 Task: Find connections with filter location San José Pinula with filter topic #lawfirmmarketingwith filter profile language German with filter current company ExxonMobil with filter school QIS College of Engineering & Technology, Vengamukkapalem (Village), Pondur Road, Ongle(M),PIN-523 272.(CC-49) with filter industry Veterinary Services with filter service category Interior Design with filter keywords title Truck Driver
Action: Mouse moved to (496, 86)
Screenshot: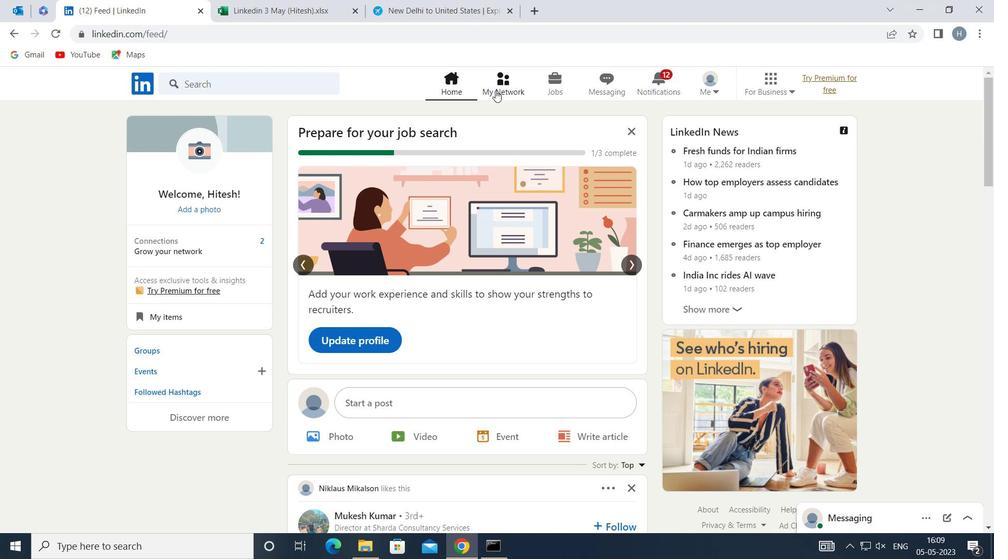 
Action: Mouse pressed left at (496, 86)
Screenshot: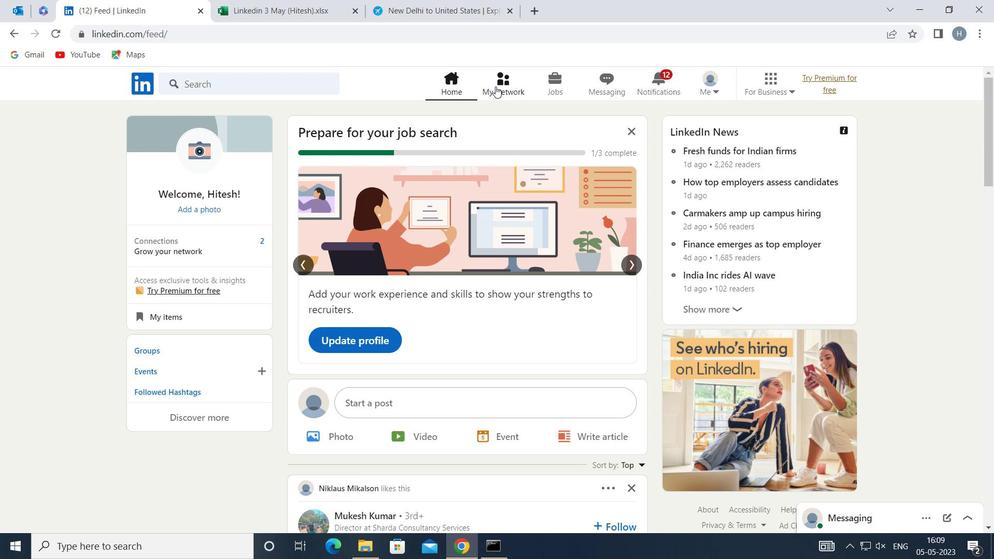 
Action: Mouse moved to (275, 160)
Screenshot: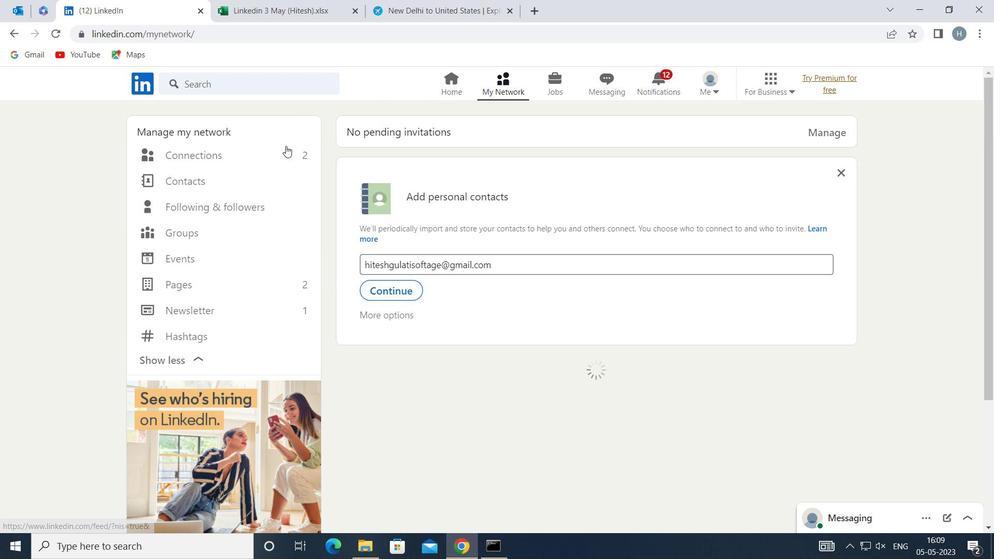 
Action: Mouse pressed left at (275, 160)
Screenshot: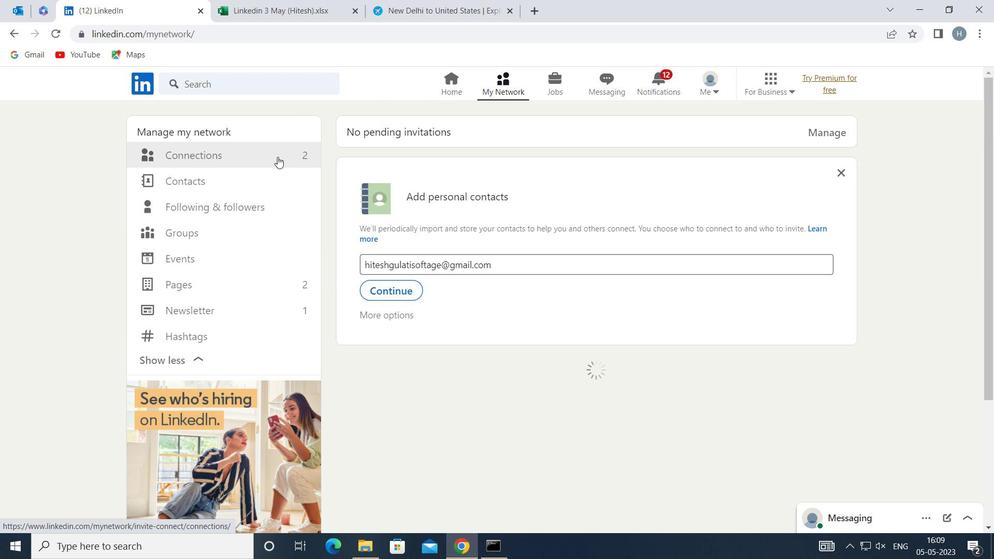 
Action: Mouse moved to (603, 156)
Screenshot: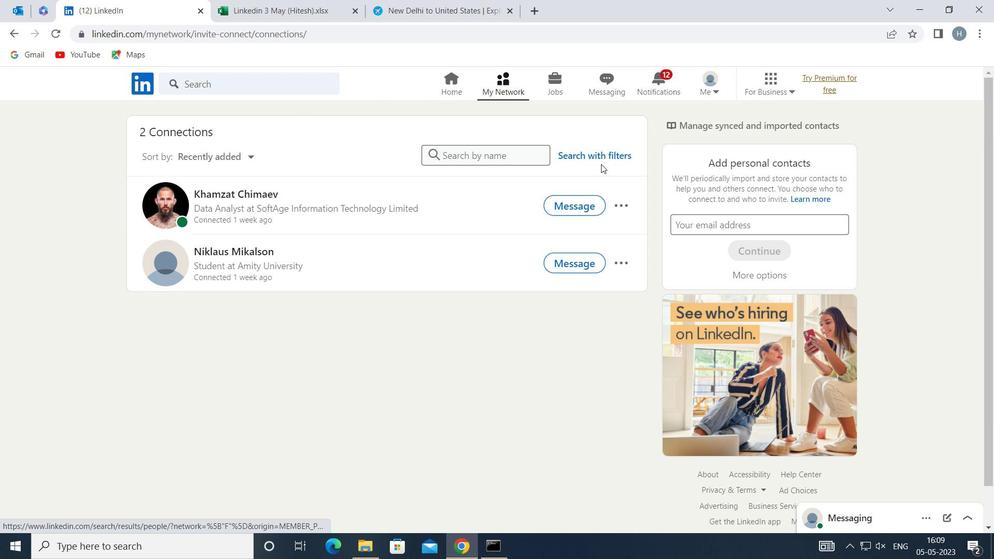 
Action: Mouse pressed left at (603, 156)
Screenshot: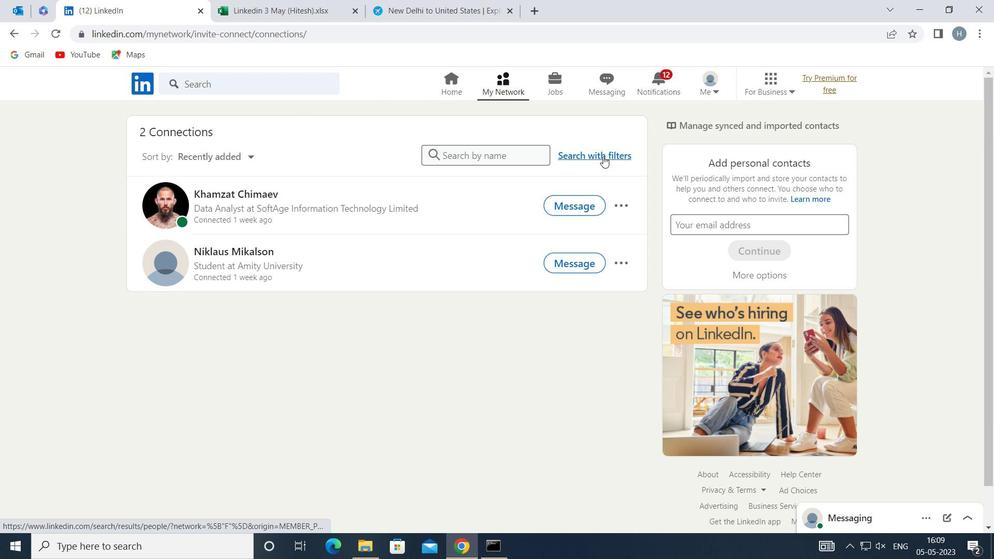 
Action: Mouse moved to (528, 121)
Screenshot: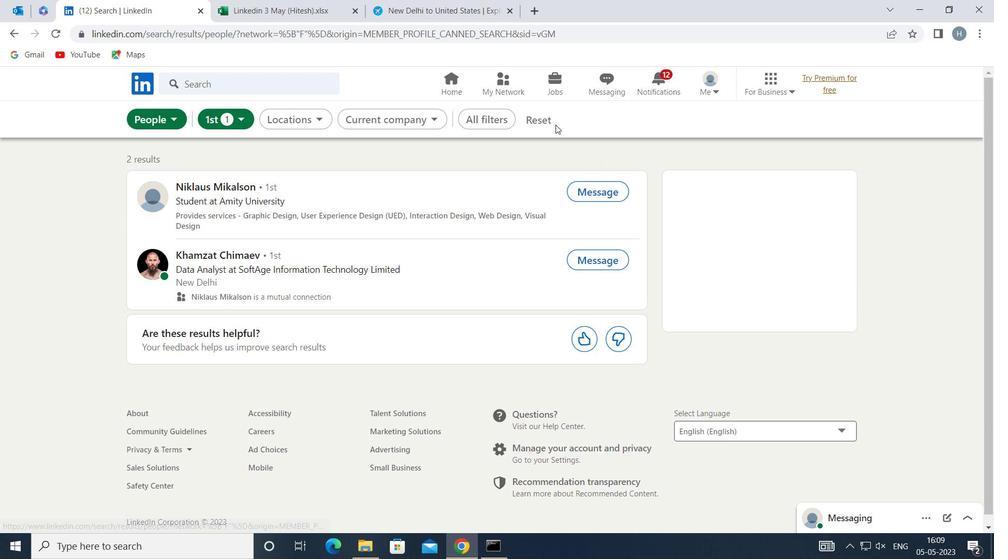 
Action: Mouse pressed left at (528, 121)
Screenshot: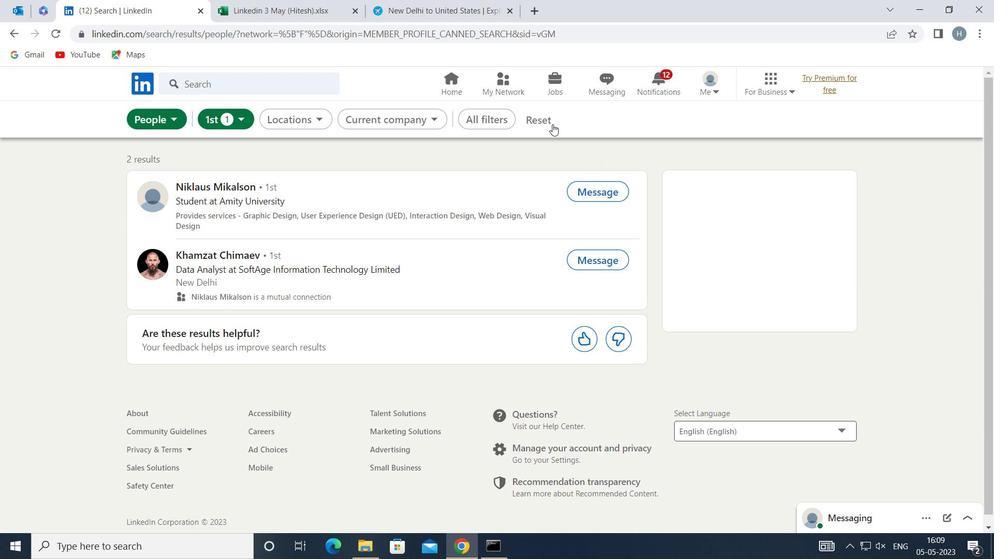 
Action: Mouse moved to (526, 120)
Screenshot: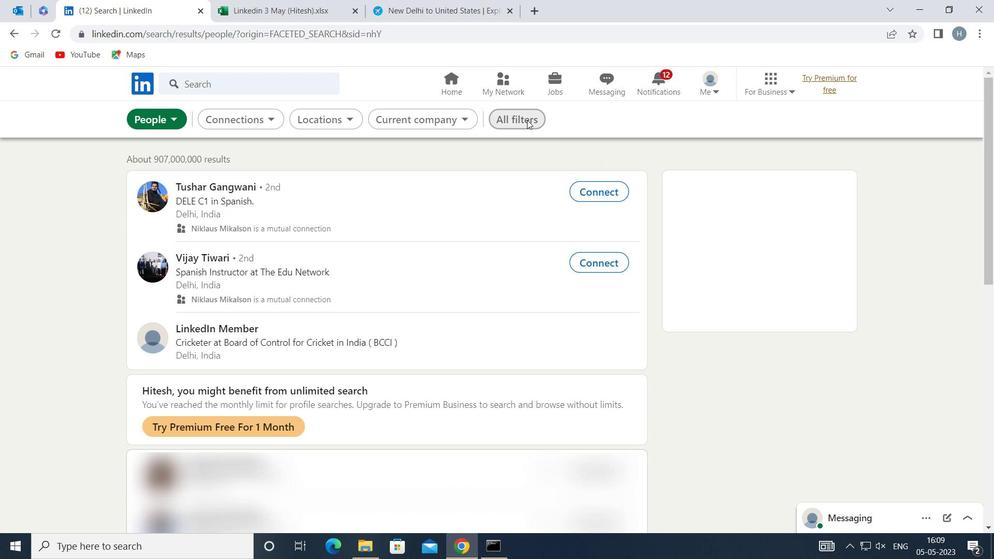 
Action: Mouse pressed left at (526, 120)
Screenshot: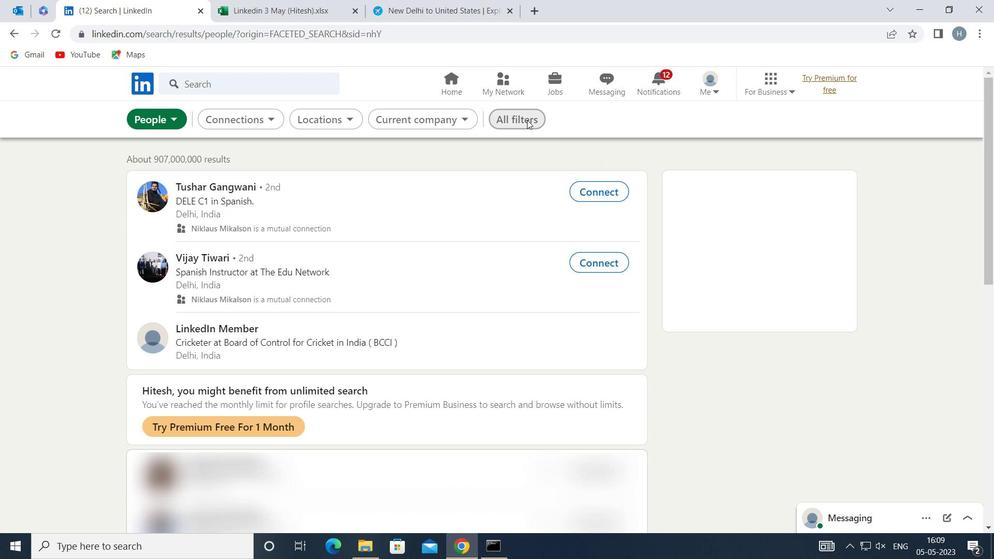 
Action: Mouse moved to (797, 264)
Screenshot: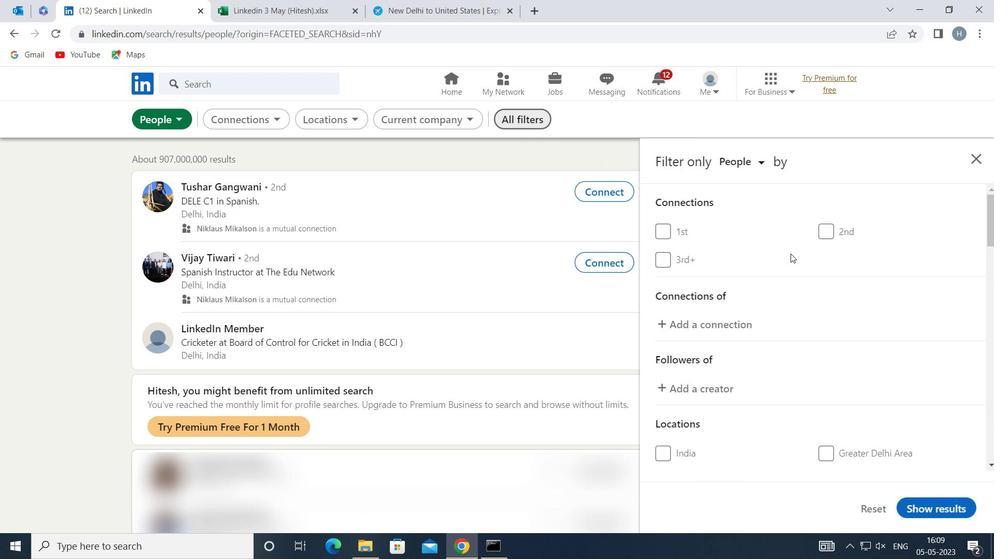 
Action: Mouse scrolled (797, 263) with delta (0, 0)
Screenshot: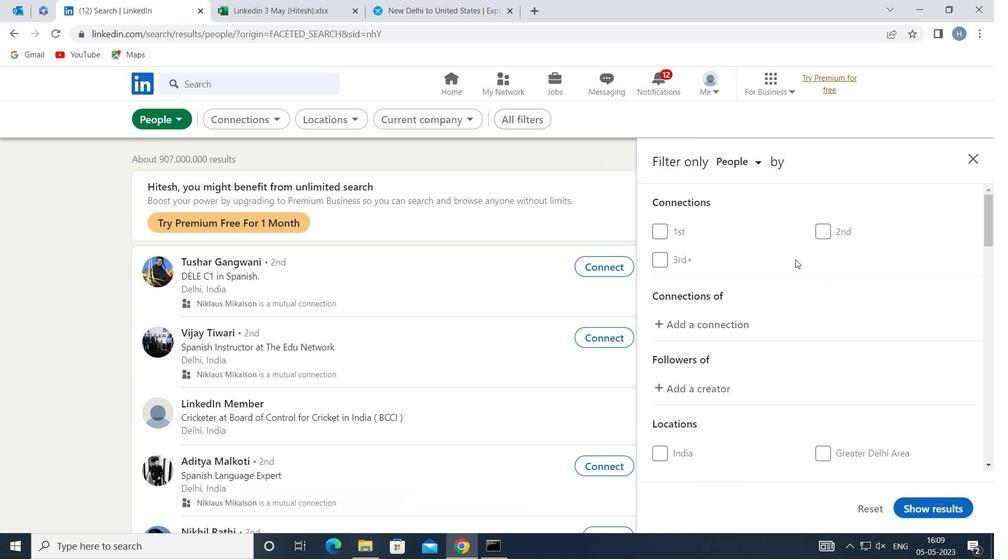 
Action: Mouse scrolled (797, 263) with delta (0, 0)
Screenshot: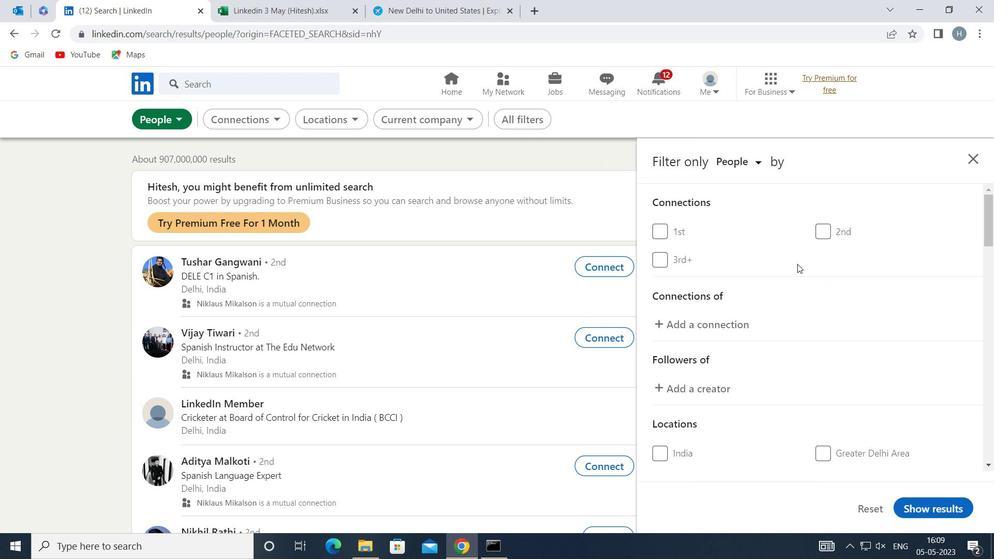 
Action: Mouse scrolled (797, 263) with delta (0, 0)
Screenshot: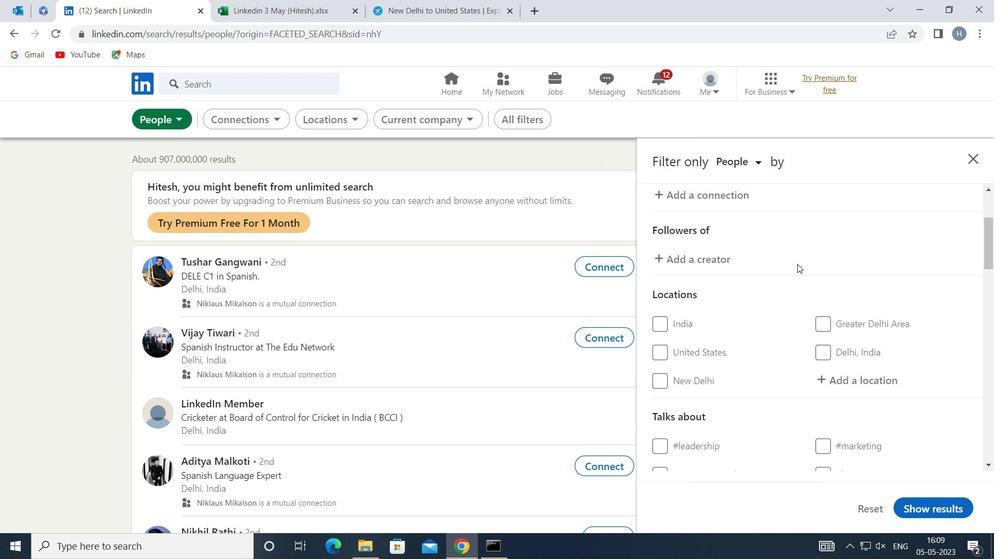 
Action: Mouse moved to (852, 315)
Screenshot: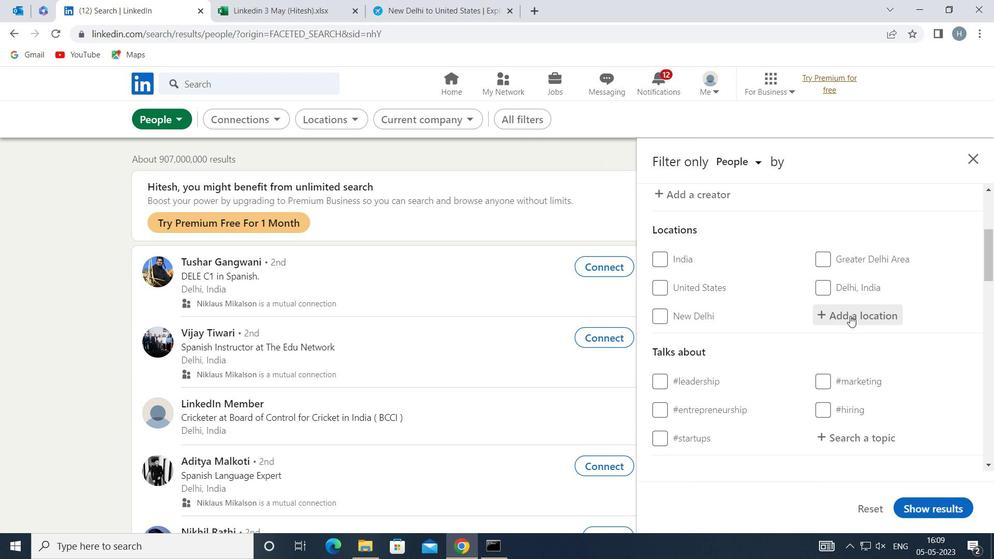 
Action: Mouse pressed left at (852, 315)
Screenshot: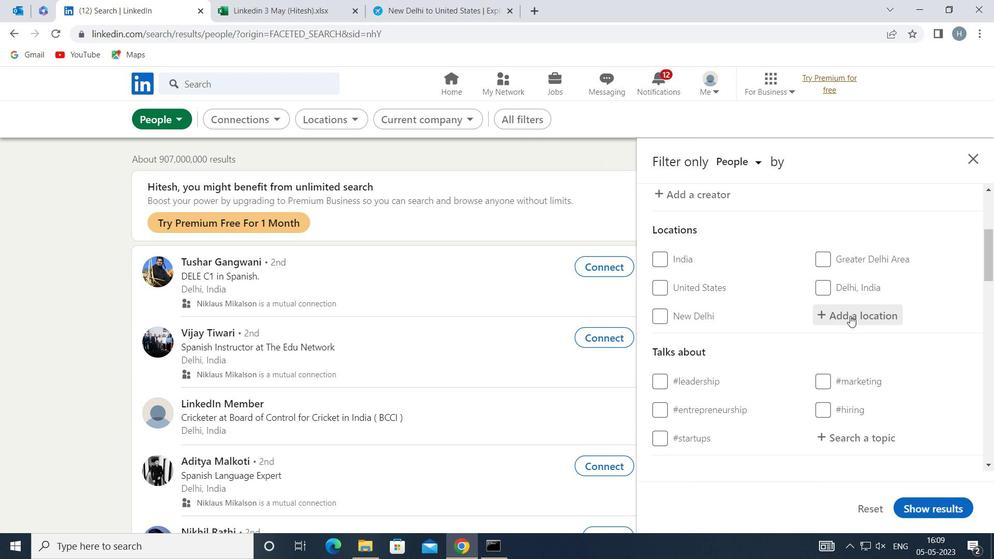 
Action: Key pressed <Key.shift>SAN<Key.space>JOSE<Key.space><Key.shift>PINULA
Screenshot: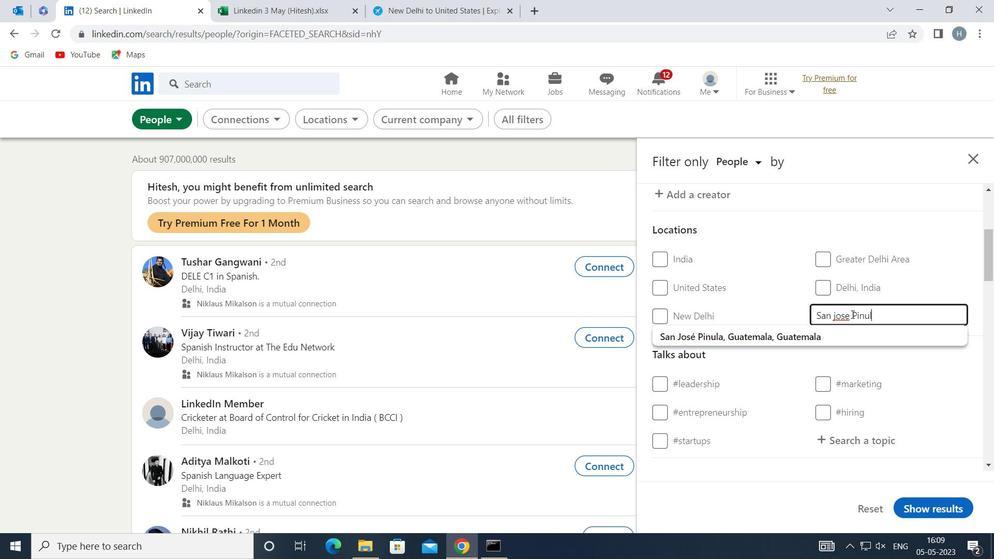 
Action: Mouse moved to (826, 338)
Screenshot: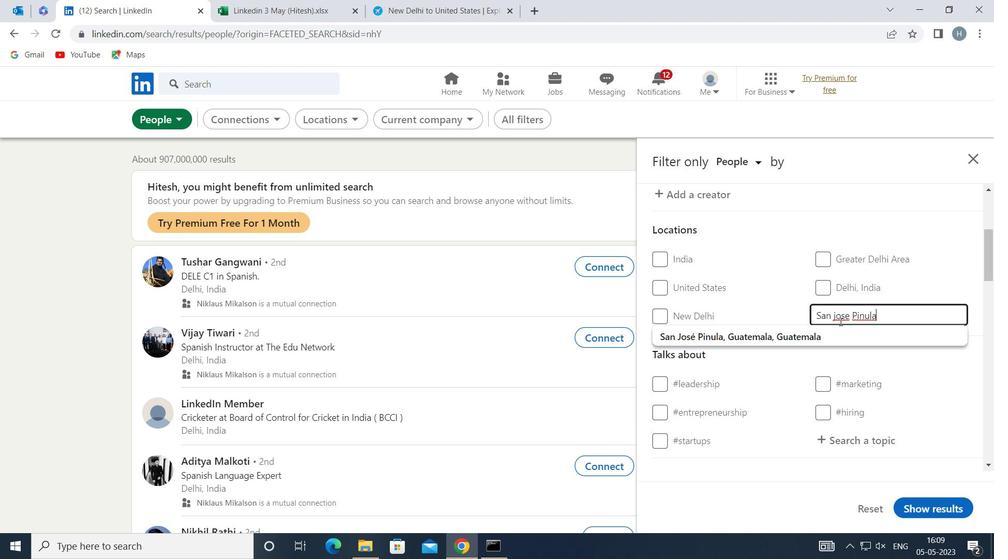 
Action: Mouse pressed left at (826, 338)
Screenshot: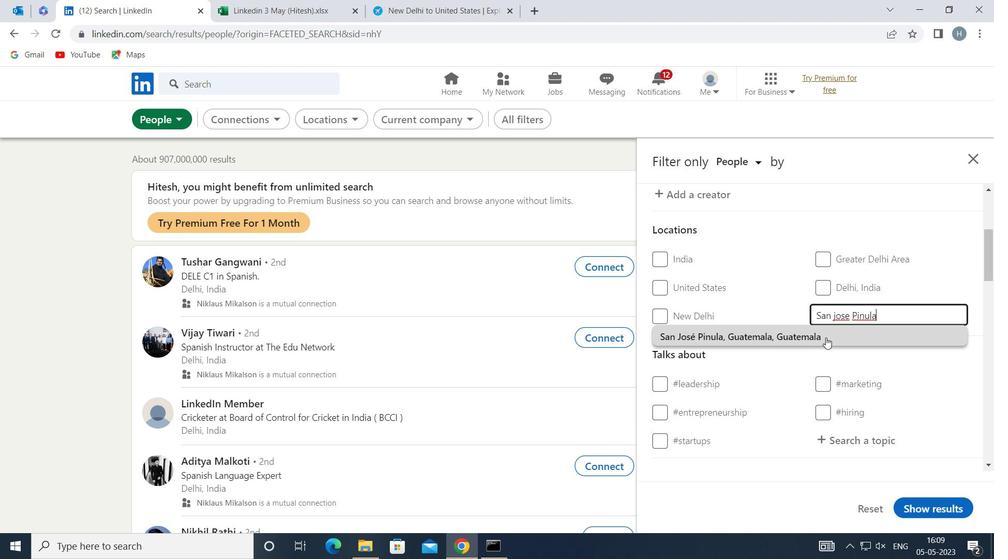 
Action: Mouse moved to (809, 319)
Screenshot: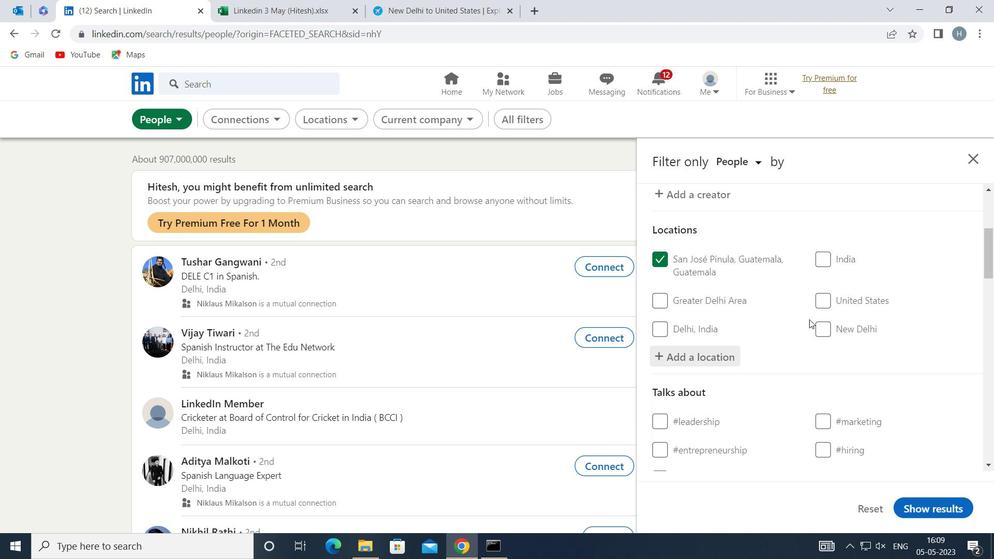 
Action: Mouse scrolled (809, 319) with delta (0, 0)
Screenshot: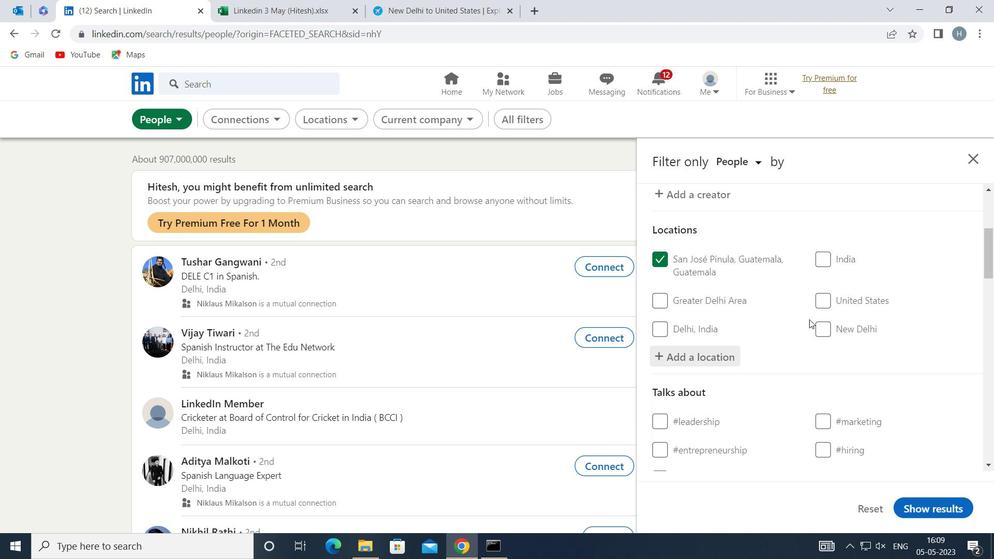 
Action: Mouse moved to (809, 320)
Screenshot: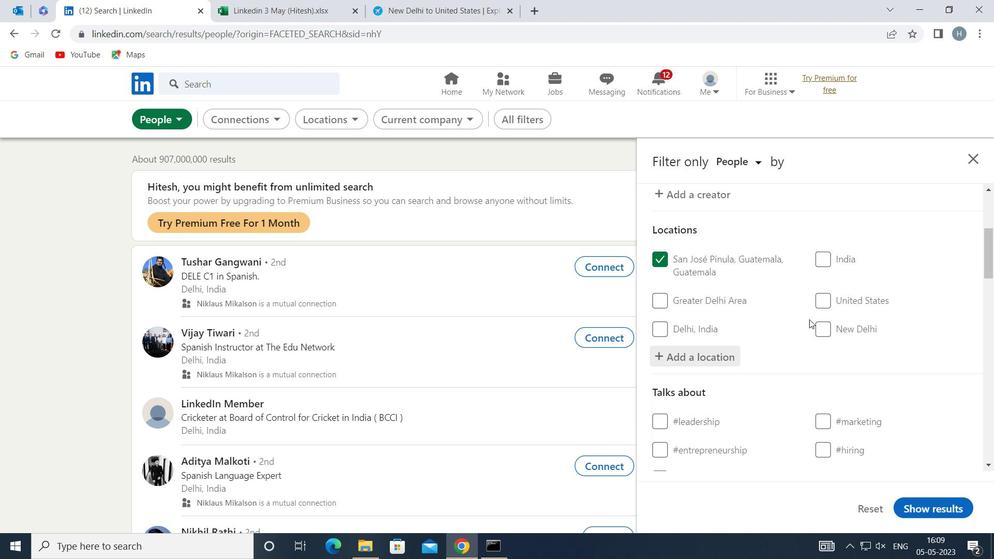 
Action: Mouse scrolled (809, 319) with delta (0, 0)
Screenshot: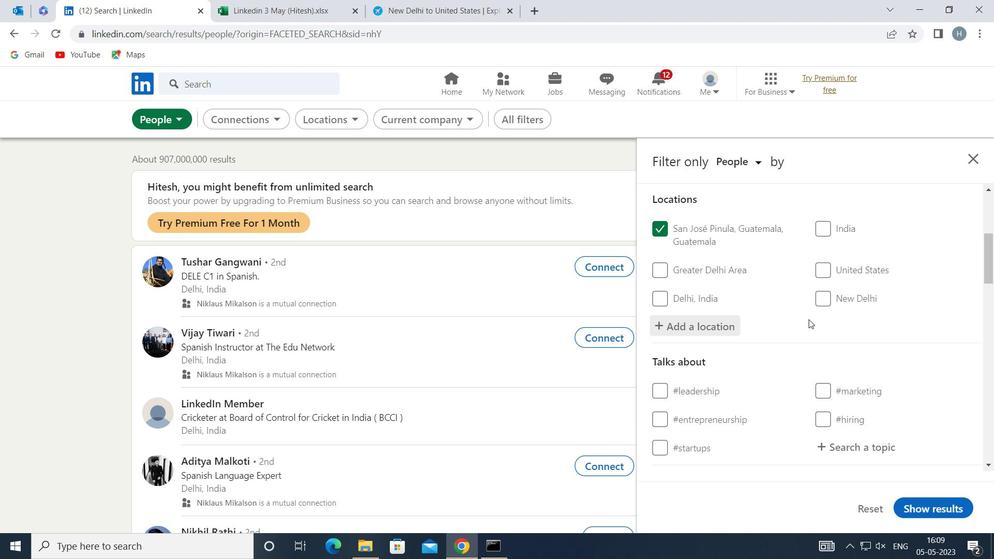 
Action: Mouse scrolled (809, 319) with delta (0, 0)
Screenshot: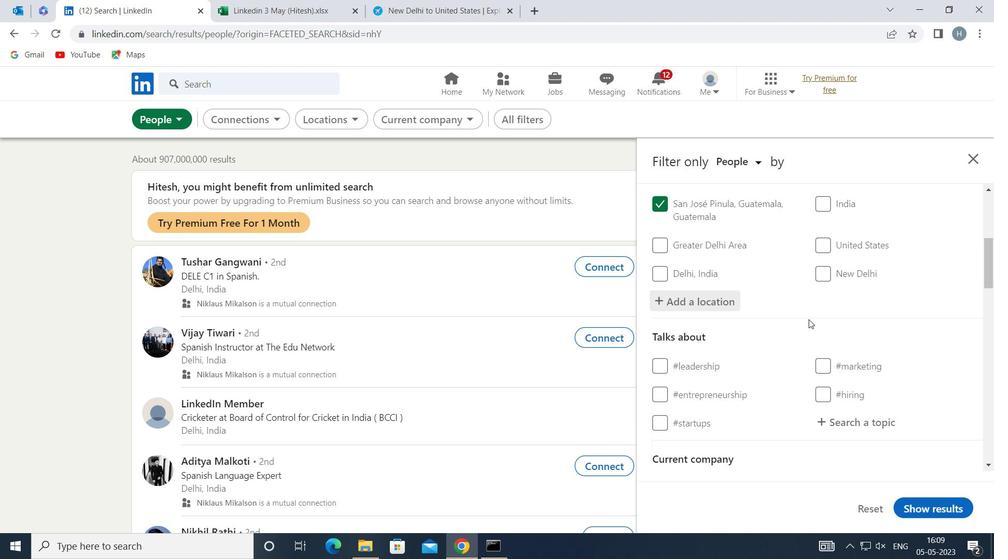 
Action: Mouse moved to (873, 283)
Screenshot: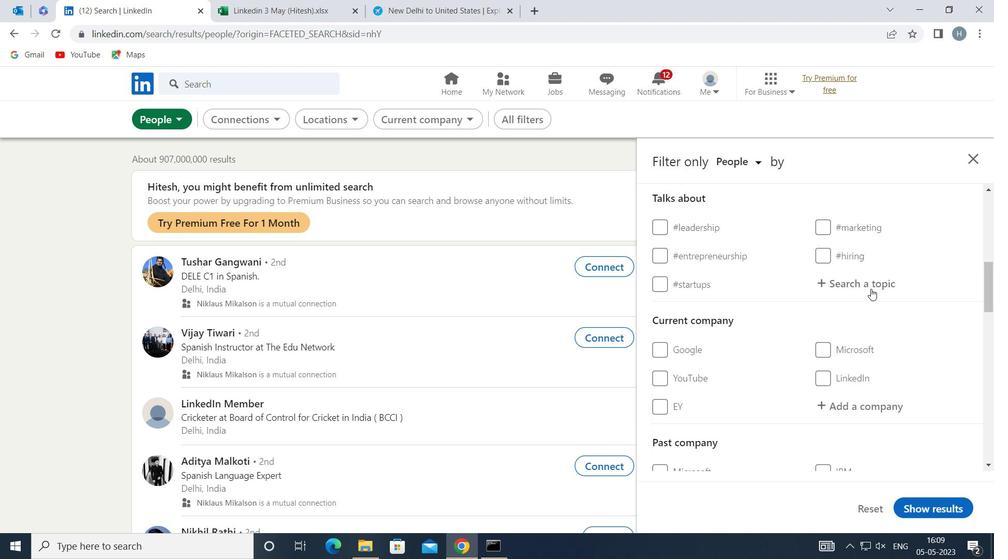 
Action: Mouse pressed left at (873, 283)
Screenshot: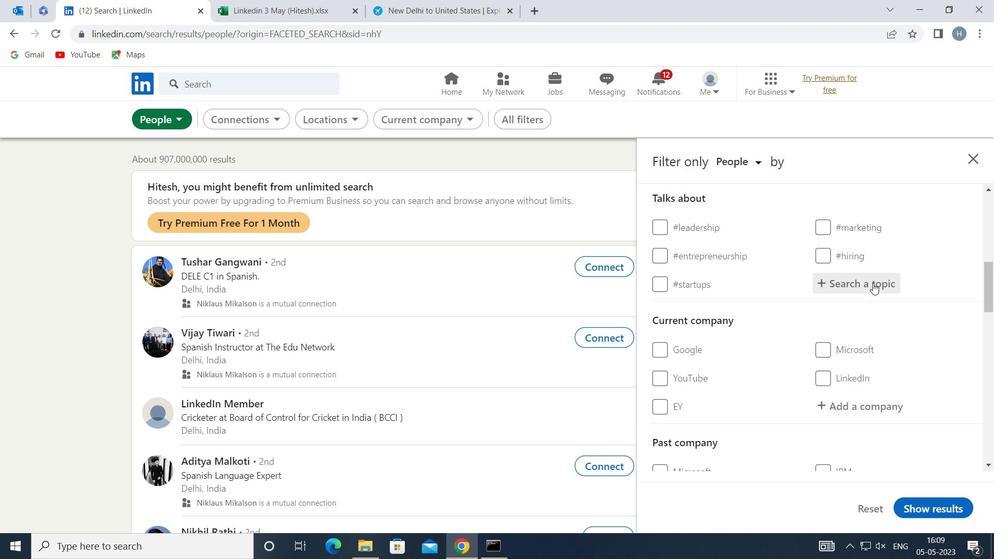 
Action: Key pressed <Key.shift>LAWFIRMMARKETING
Screenshot: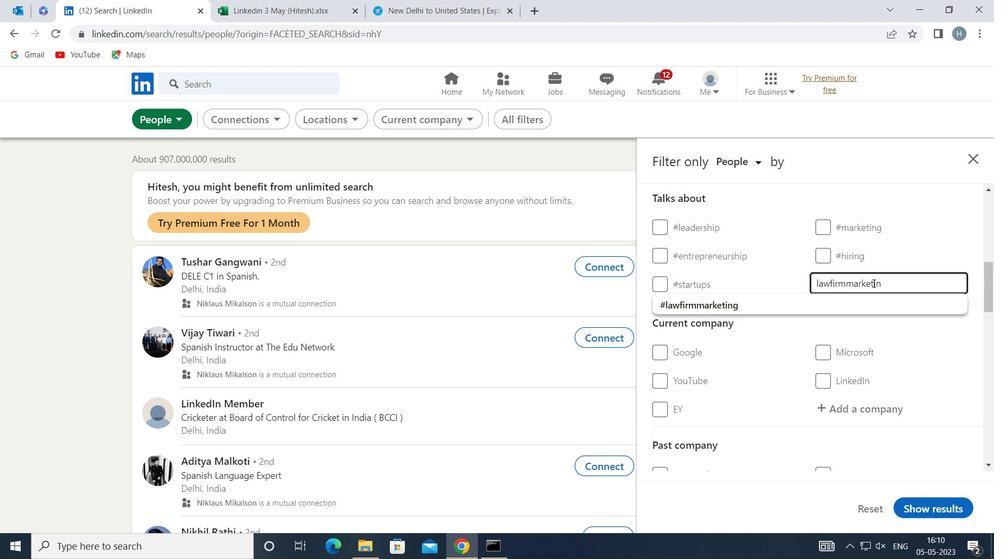 
Action: Mouse moved to (788, 298)
Screenshot: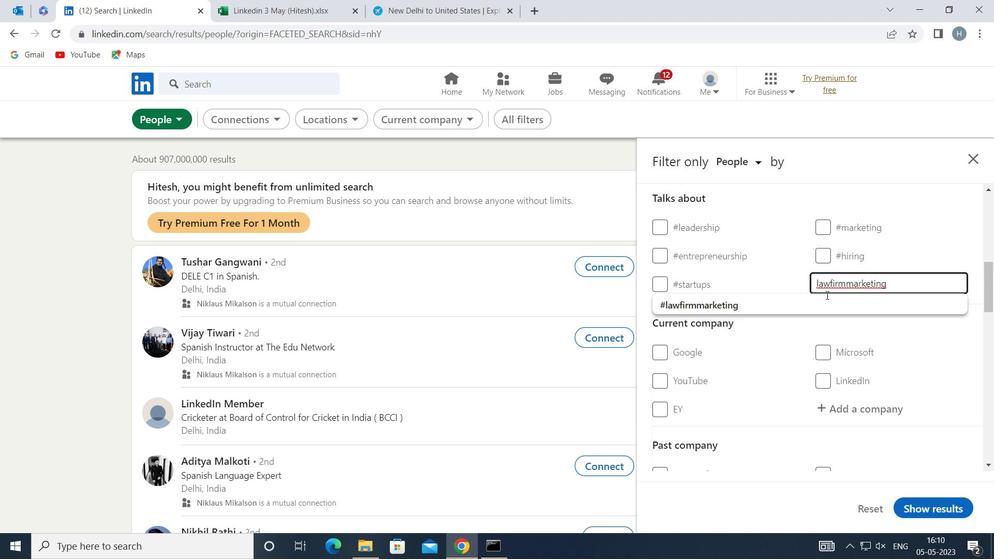 
Action: Mouse pressed left at (788, 298)
Screenshot: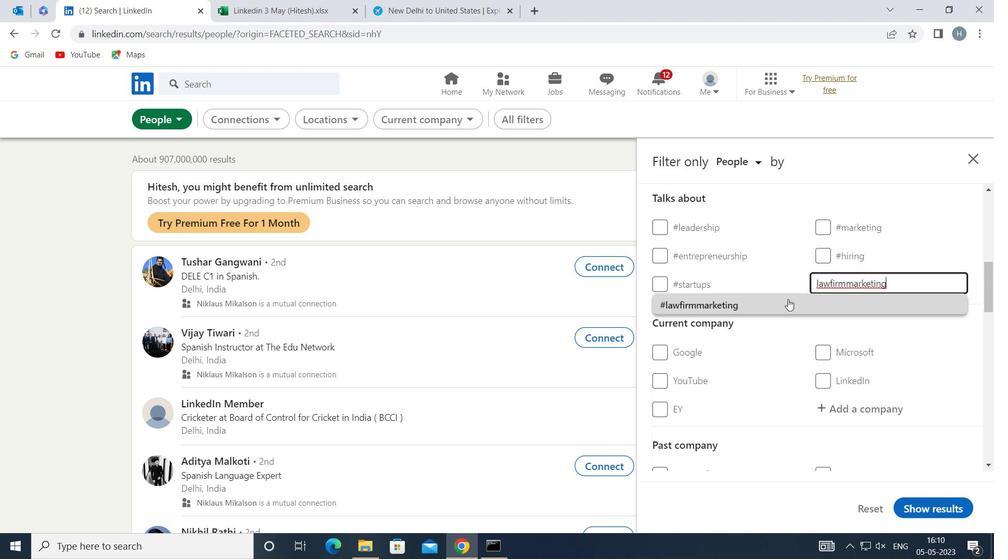
Action: Mouse moved to (781, 299)
Screenshot: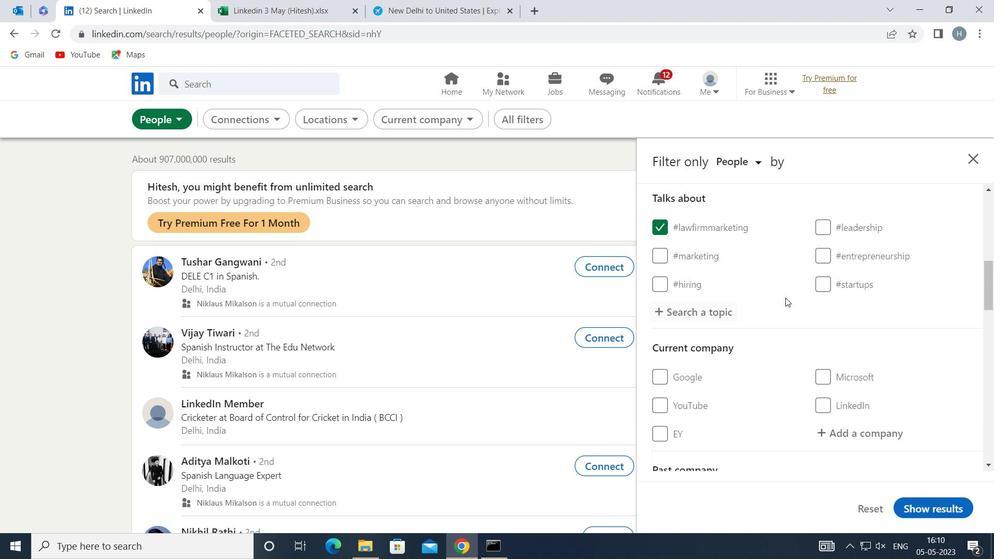 
Action: Mouse scrolled (781, 298) with delta (0, 0)
Screenshot: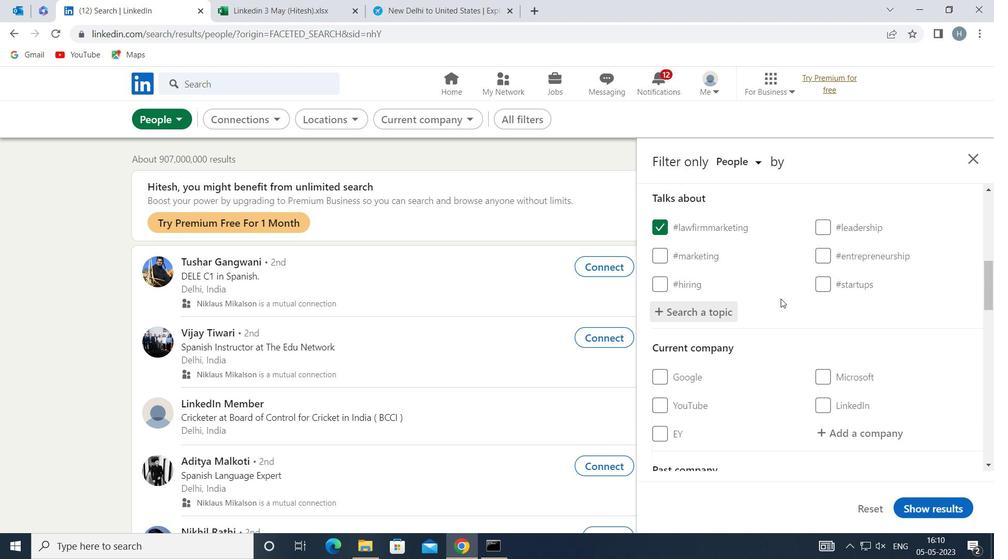 
Action: Mouse scrolled (781, 298) with delta (0, 0)
Screenshot: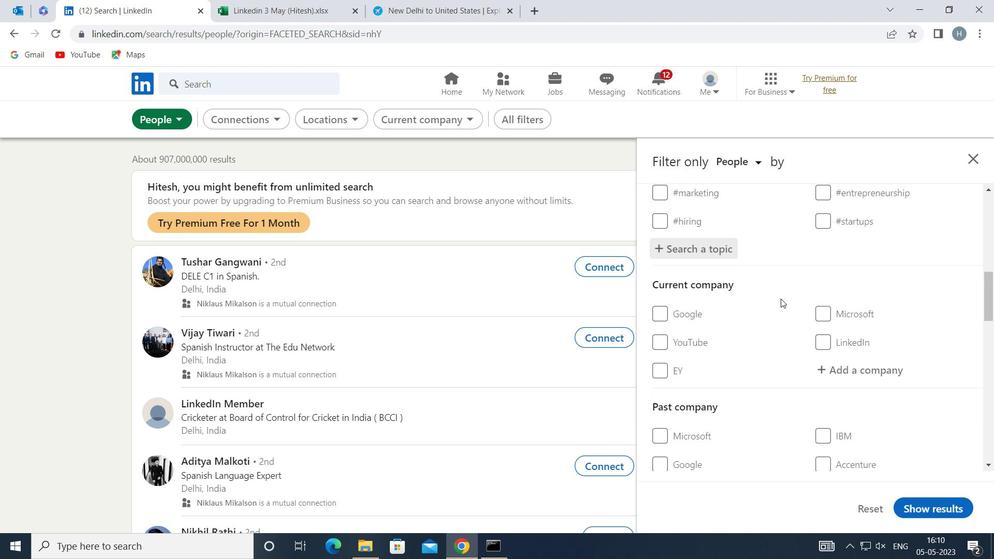 
Action: Mouse scrolled (781, 298) with delta (0, 0)
Screenshot: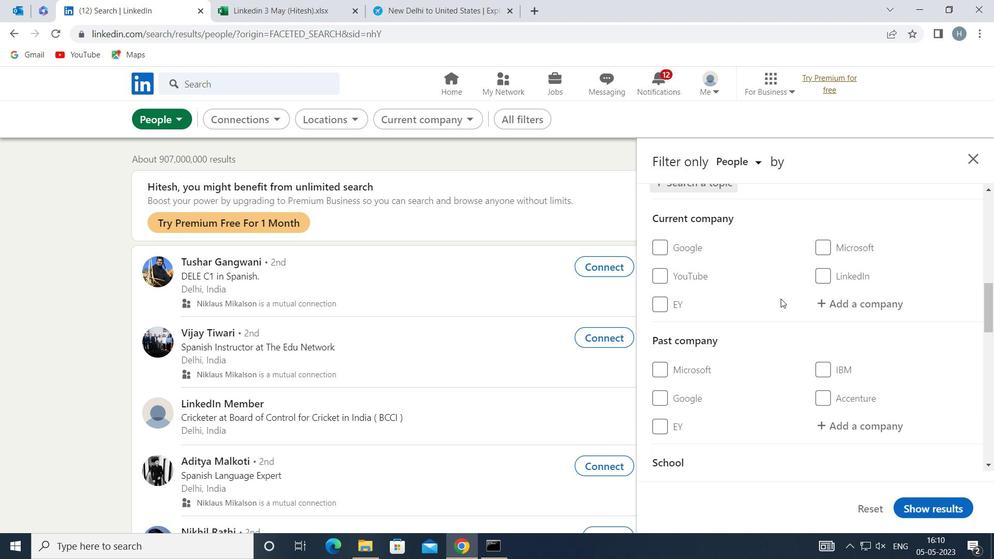 
Action: Mouse scrolled (781, 298) with delta (0, 0)
Screenshot: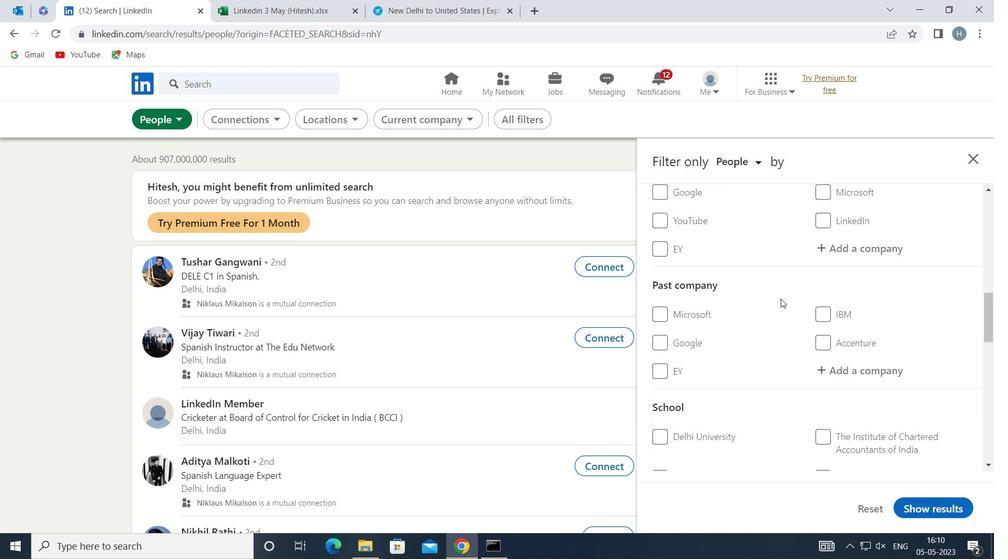
Action: Mouse moved to (781, 297)
Screenshot: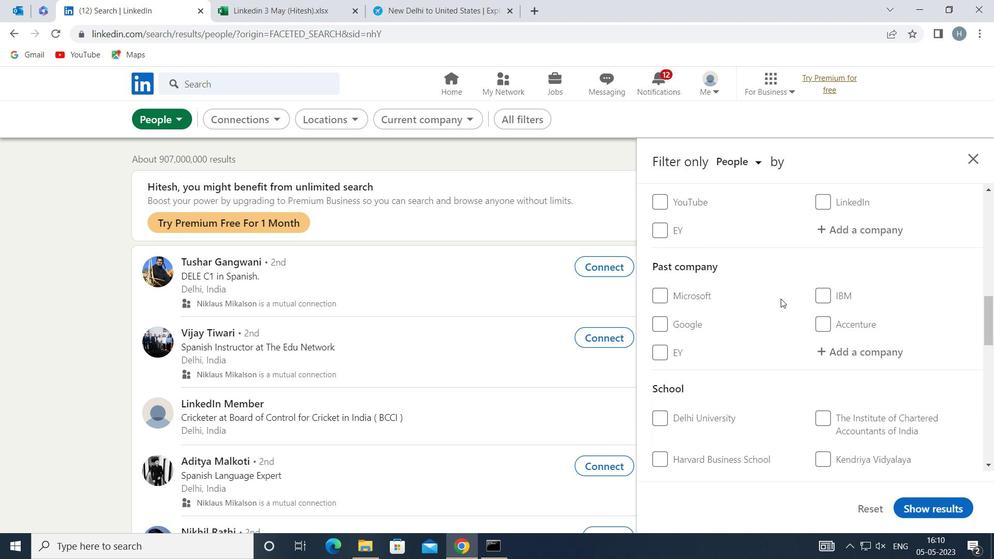 
Action: Mouse scrolled (781, 296) with delta (0, 0)
Screenshot: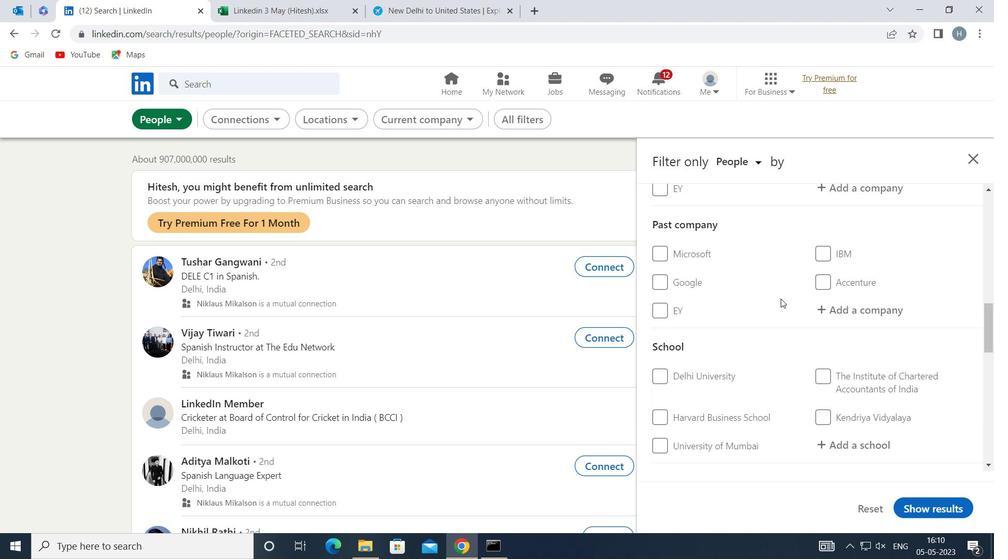
Action: Mouse scrolled (781, 296) with delta (0, 0)
Screenshot: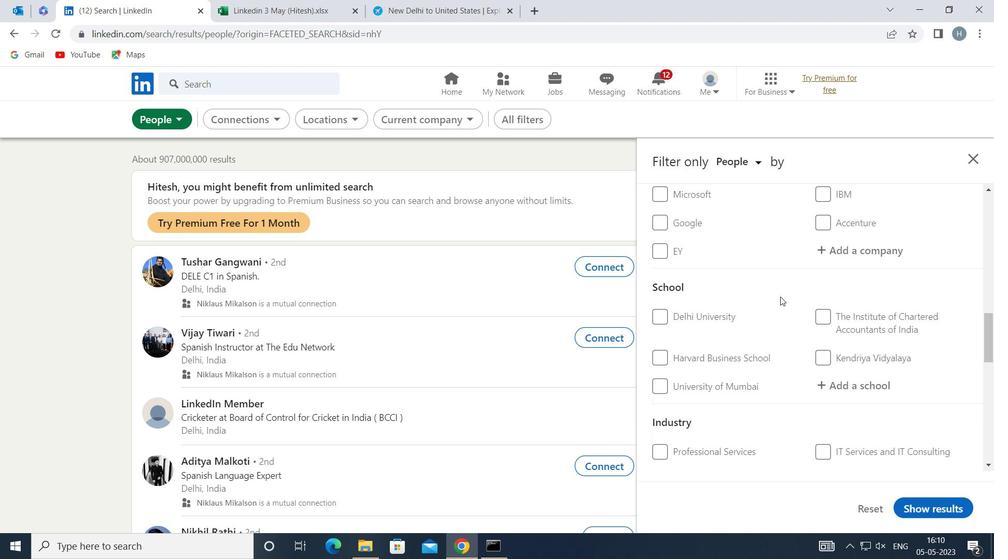 
Action: Mouse scrolled (781, 296) with delta (0, 0)
Screenshot: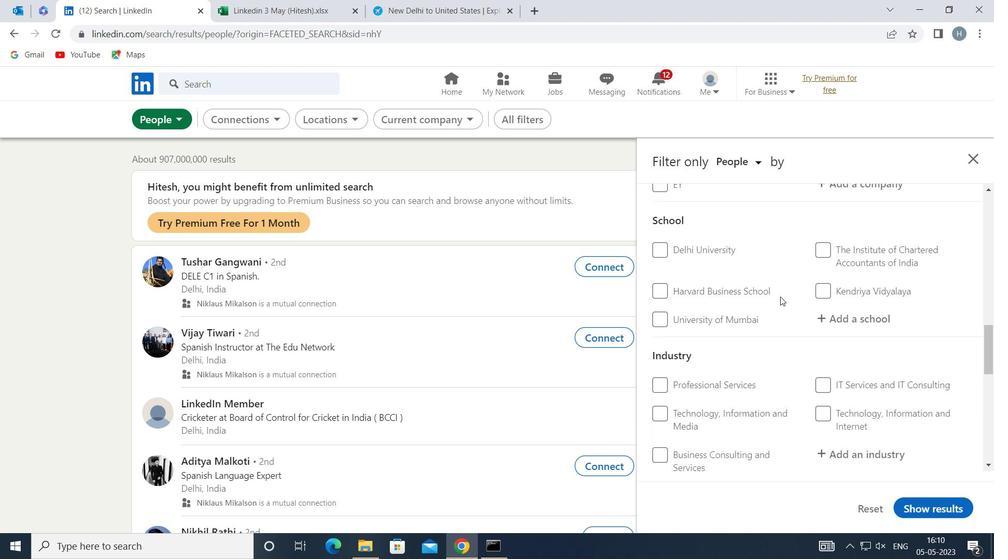 
Action: Mouse scrolled (781, 296) with delta (0, 0)
Screenshot: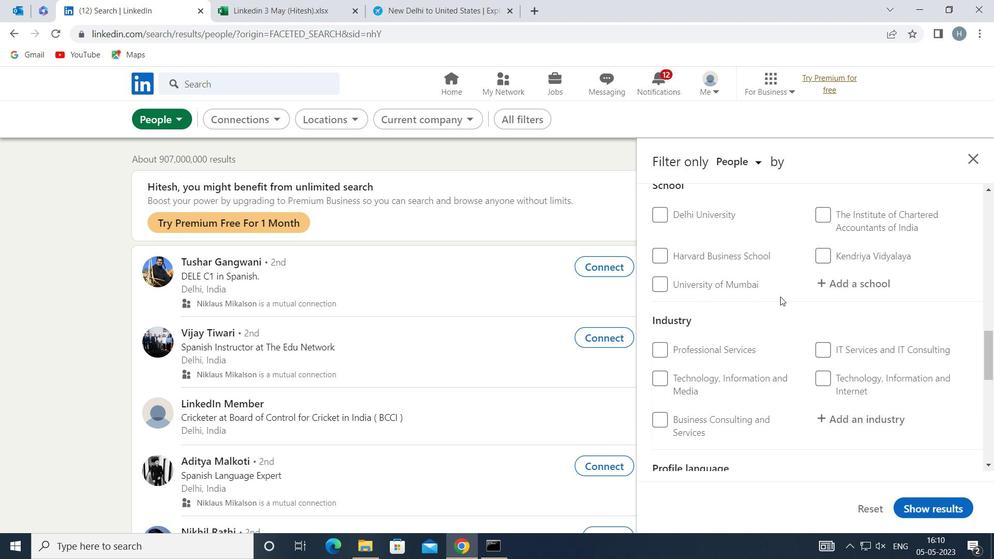 
Action: Mouse scrolled (781, 296) with delta (0, 0)
Screenshot: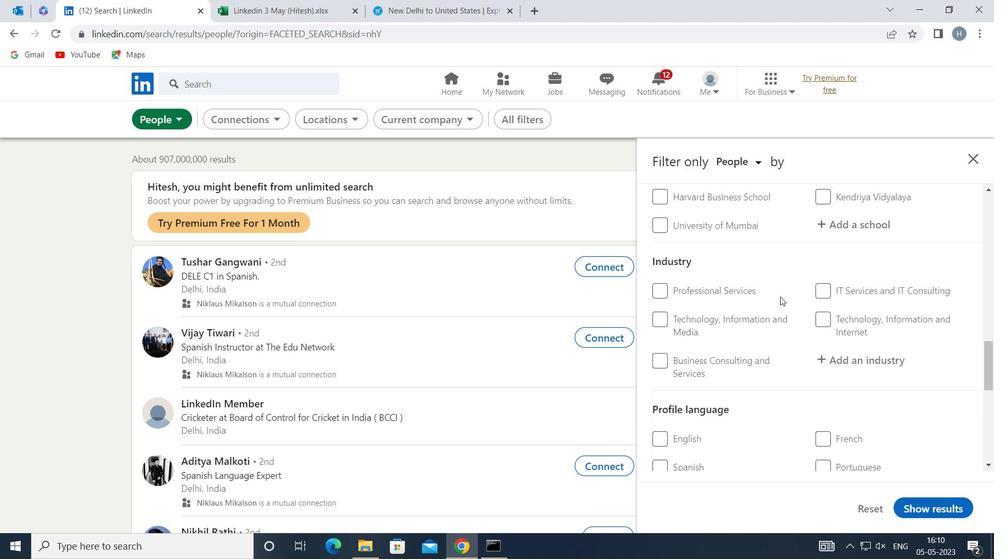 
Action: Mouse moved to (689, 377)
Screenshot: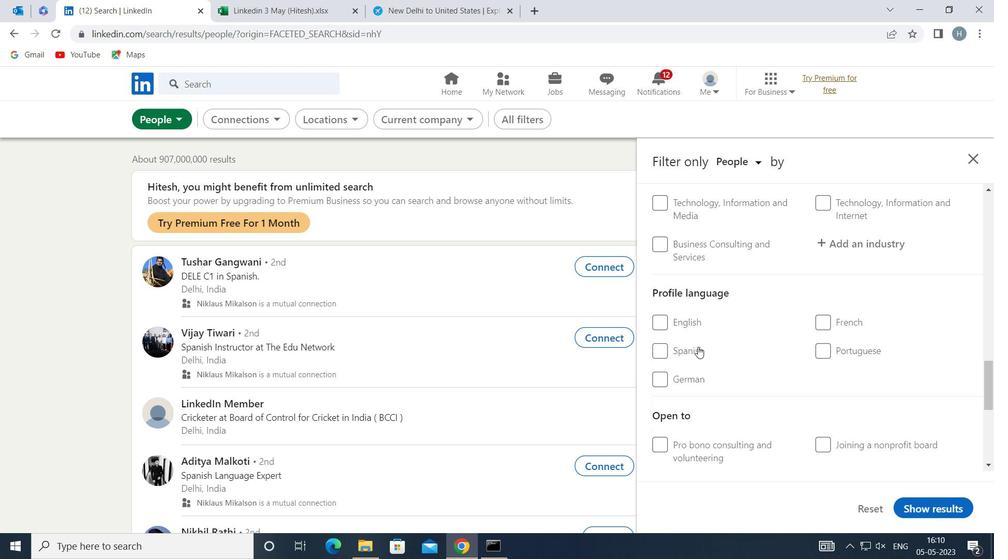 
Action: Mouse pressed left at (689, 377)
Screenshot: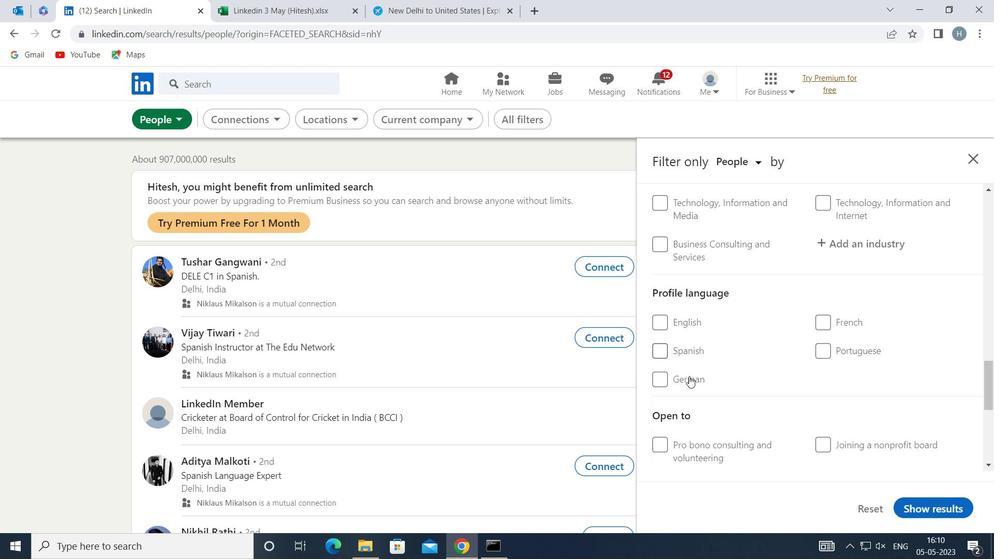 
Action: Mouse moved to (799, 355)
Screenshot: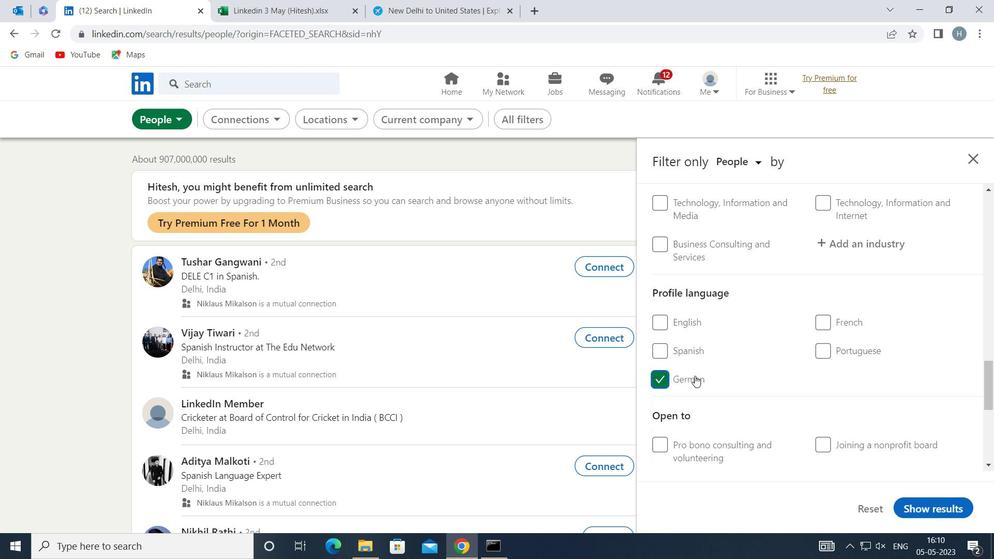 
Action: Mouse scrolled (799, 356) with delta (0, 0)
Screenshot: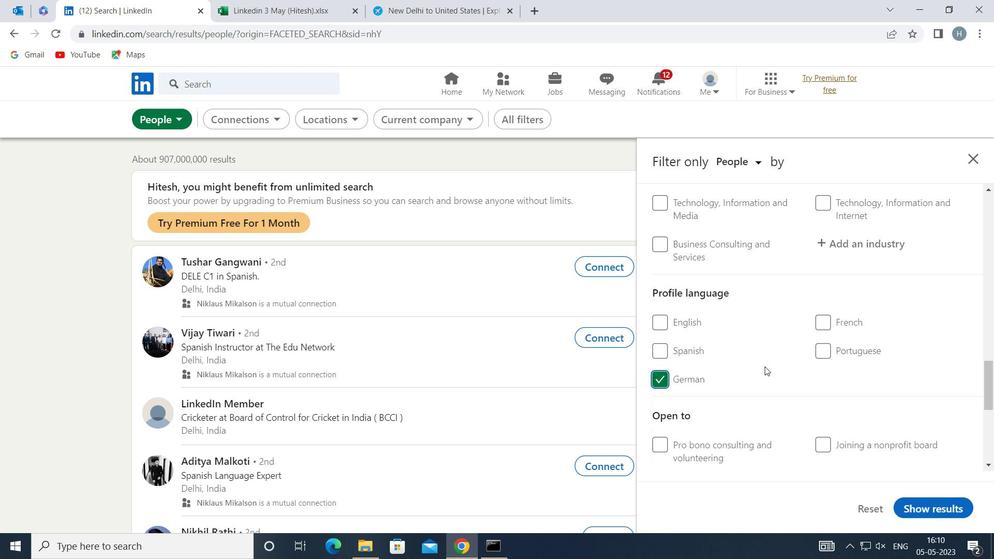 
Action: Mouse moved to (800, 348)
Screenshot: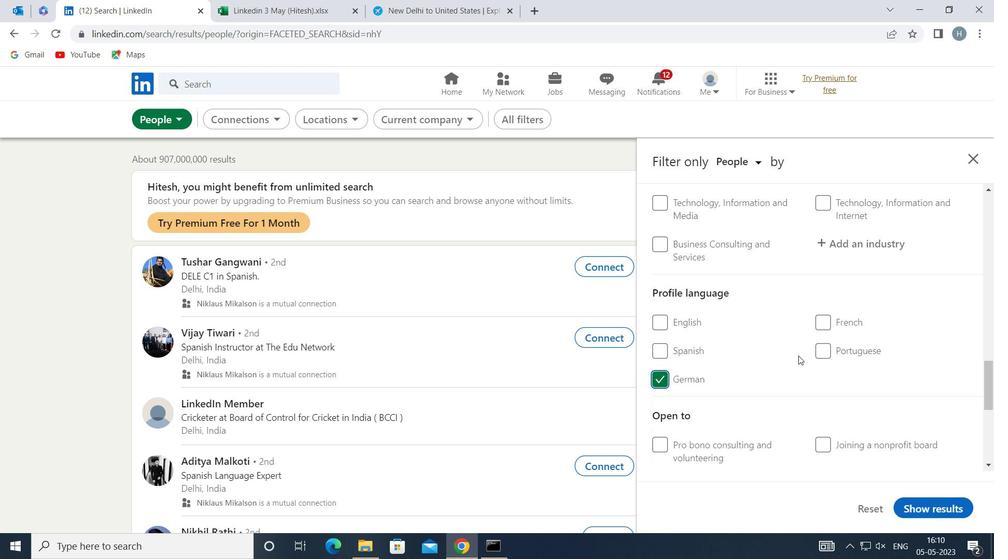 
Action: Mouse scrolled (800, 348) with delta (0, 0)
Screenshot: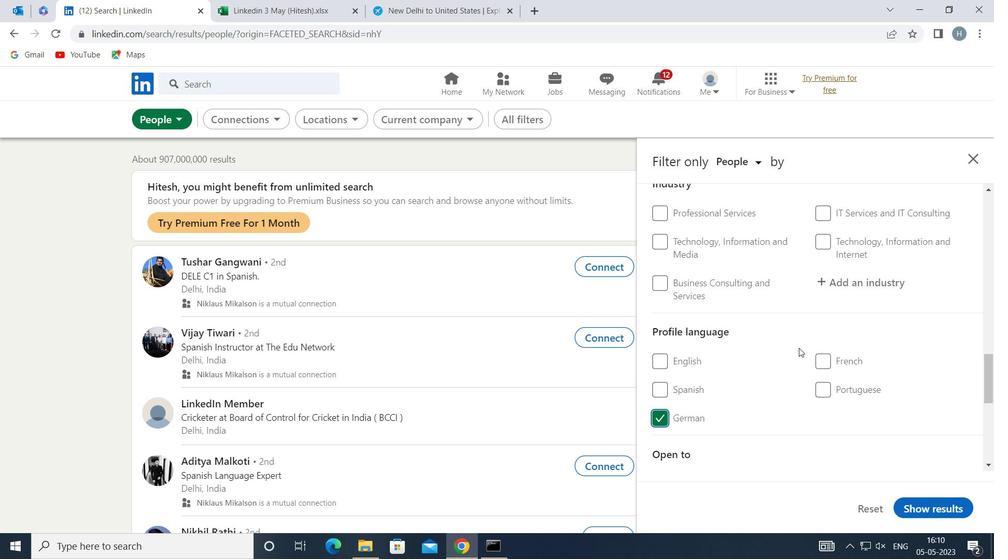 
Action: Mouse scrolled (800, 348) with delta (0, 0)
Screenshot: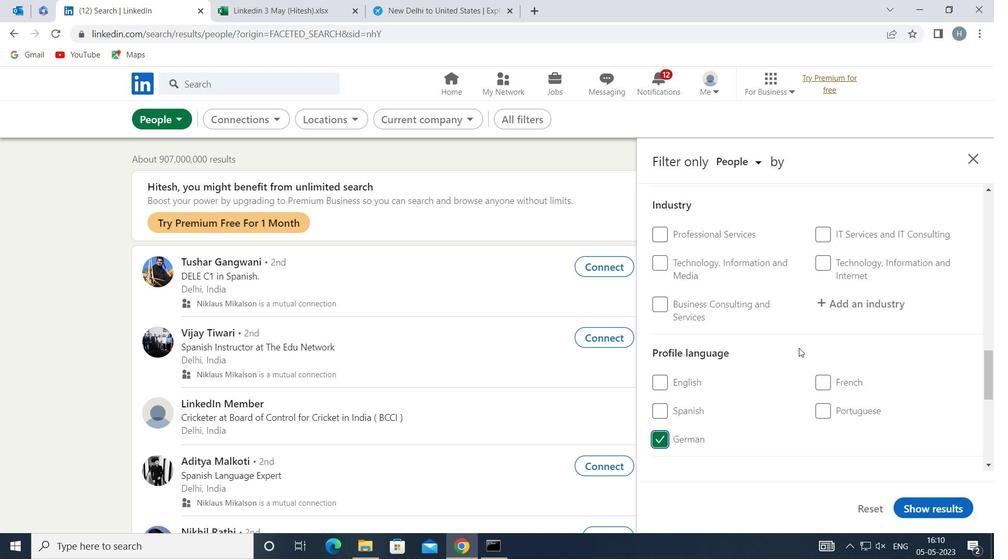 
Action: Mouse scrolled (800, 348) with delta (0, 0)
Screenshot: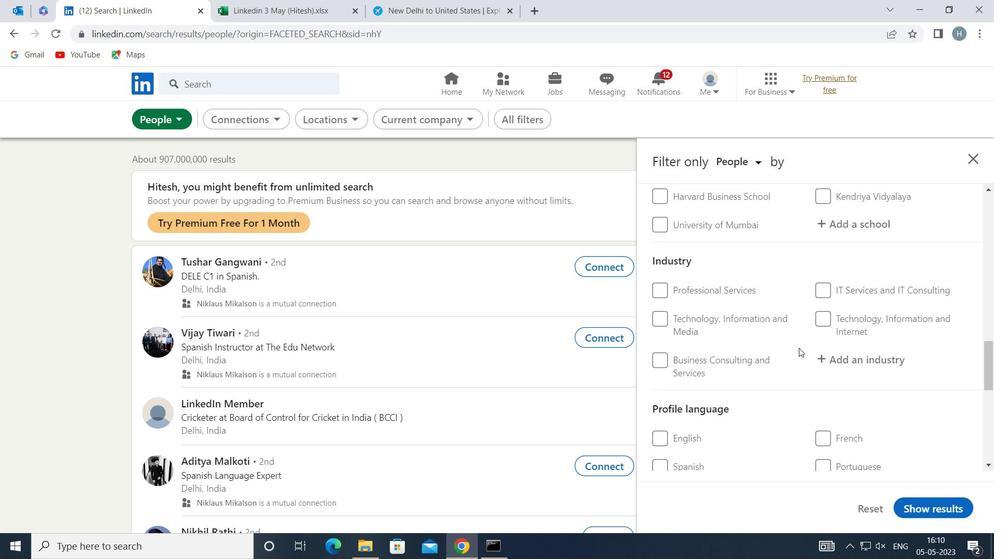
Action: Mouse scrolled (800, 348) with delta (0, 0)
Screenshot: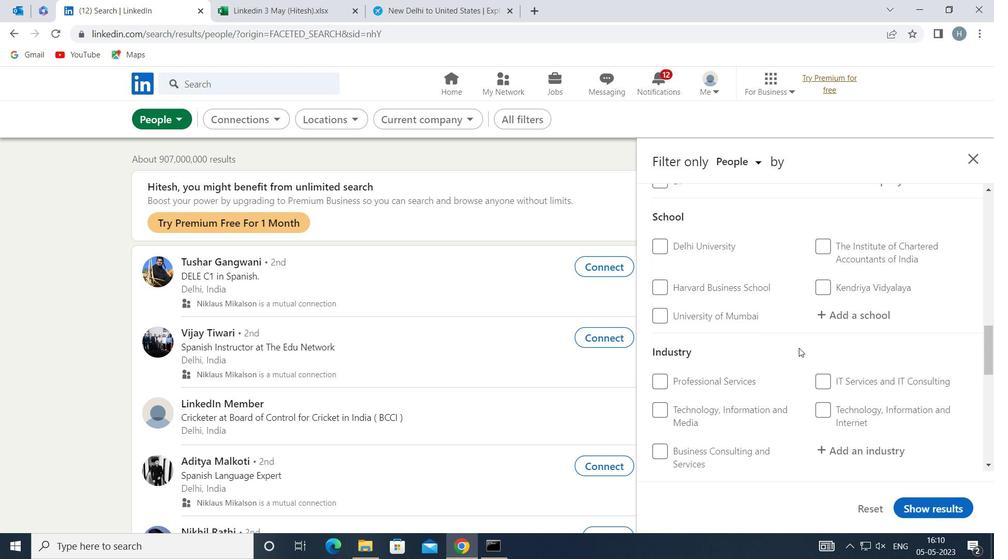 
Action: Mouse scrolled (800, 348) with delta (0, 0)
Screenshot: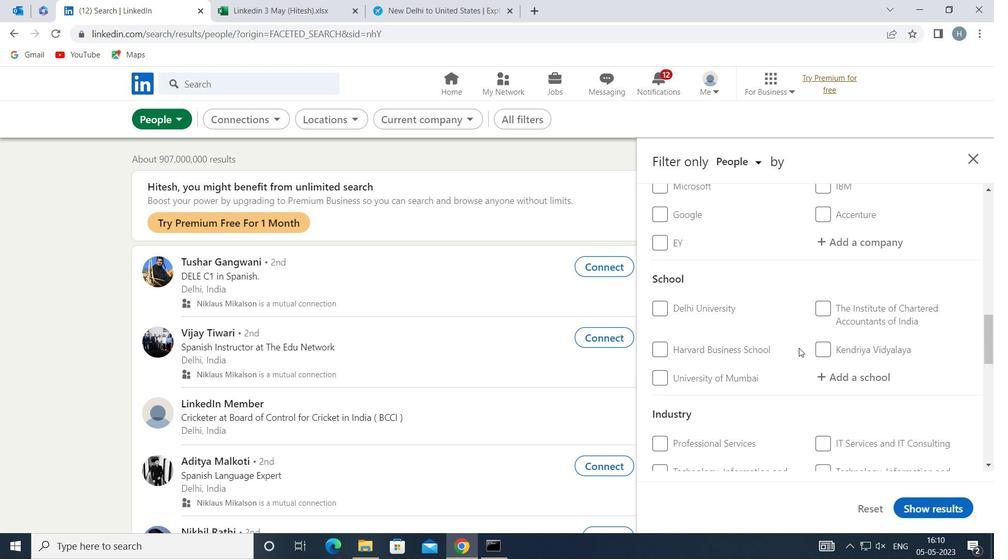 
Action: Mouse scrolled (800, 348) with delta (0, 0)
Screenshot: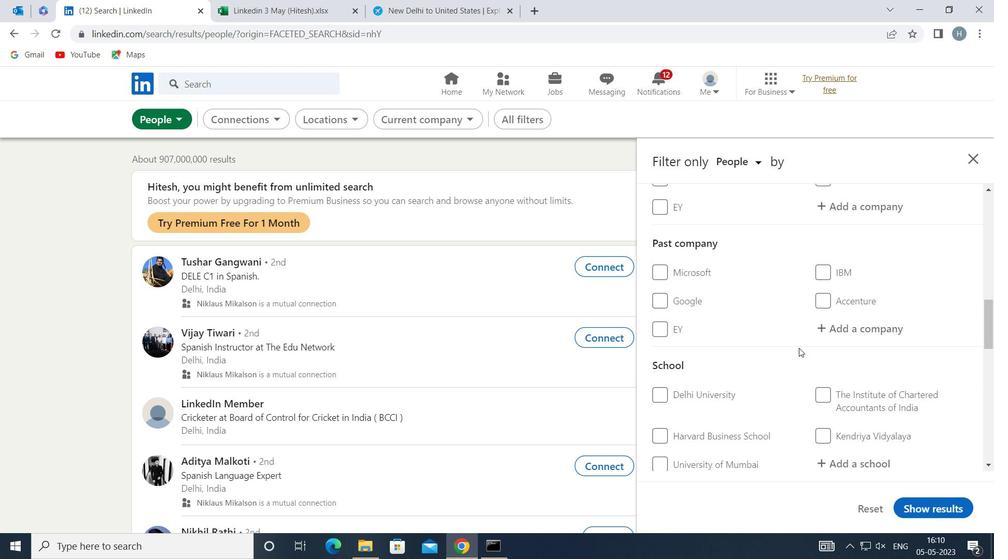 
Action: Mouse scrolled (800, 347) with delta (0, 0)
Screenshot: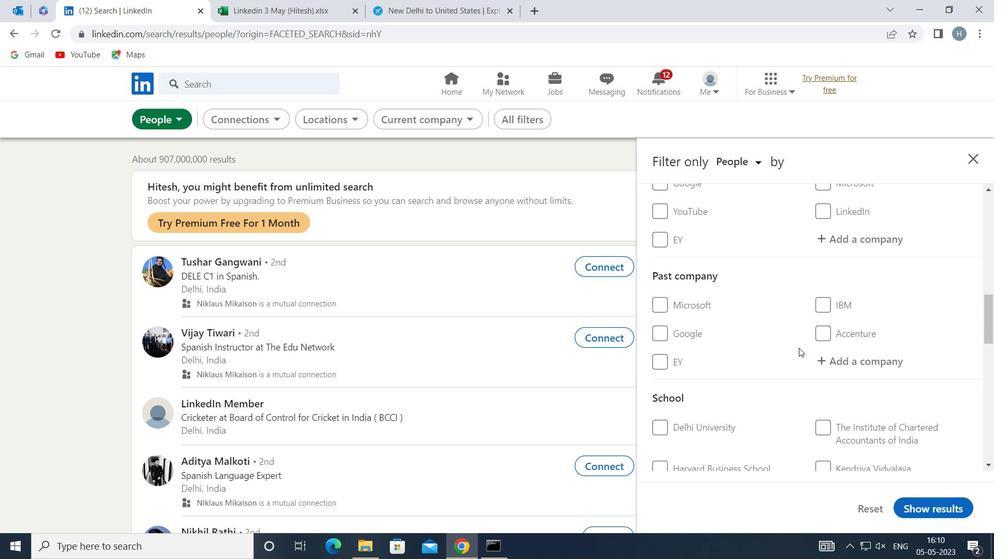 
Action: Mouse scrolled (800, 348) with delta (0, 0)
Screenshot: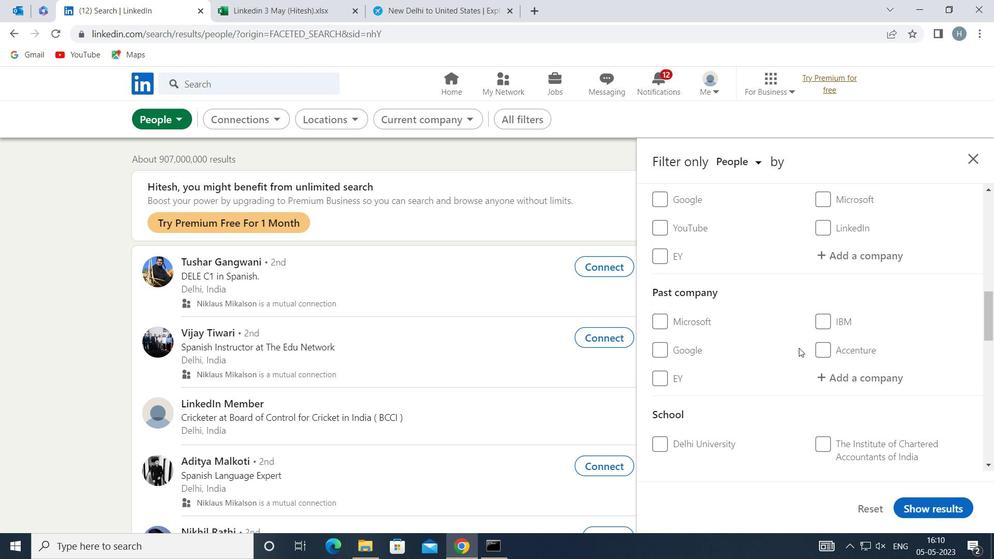 
Action: Mouse moved to (875, 303)
Screenshot: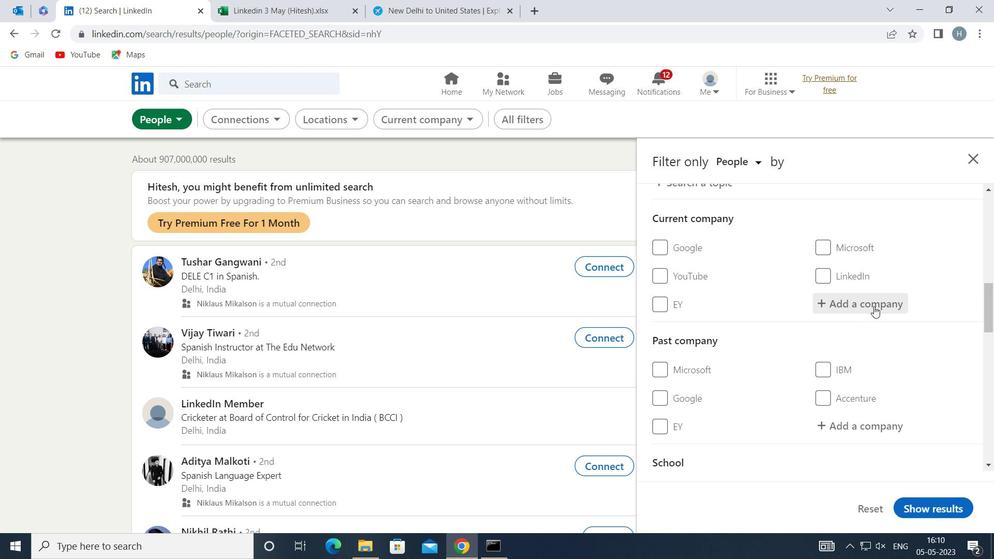 
Action: Mouse pressed left at (875, 303)
Screenshot: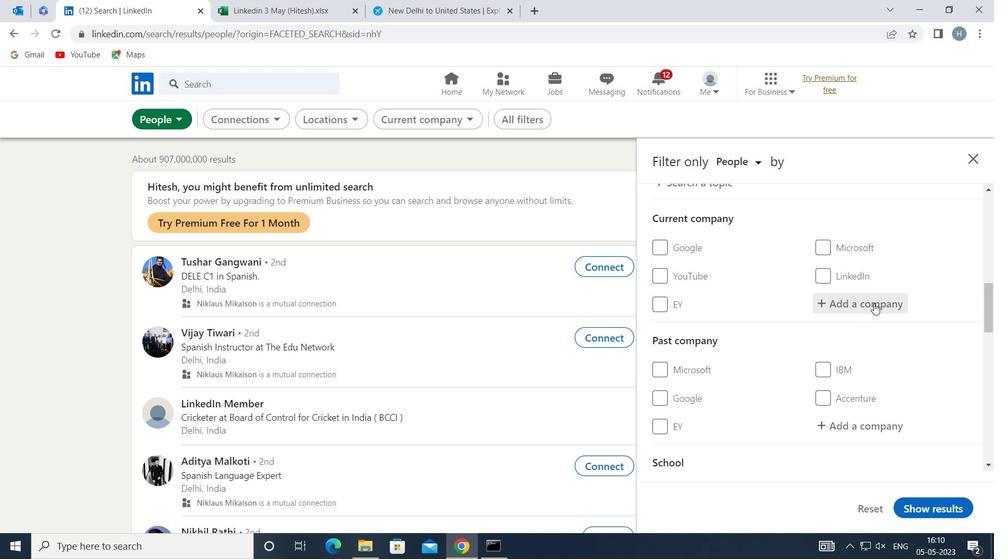 
Action: Mouse moved to (874, 302)
Screenshot: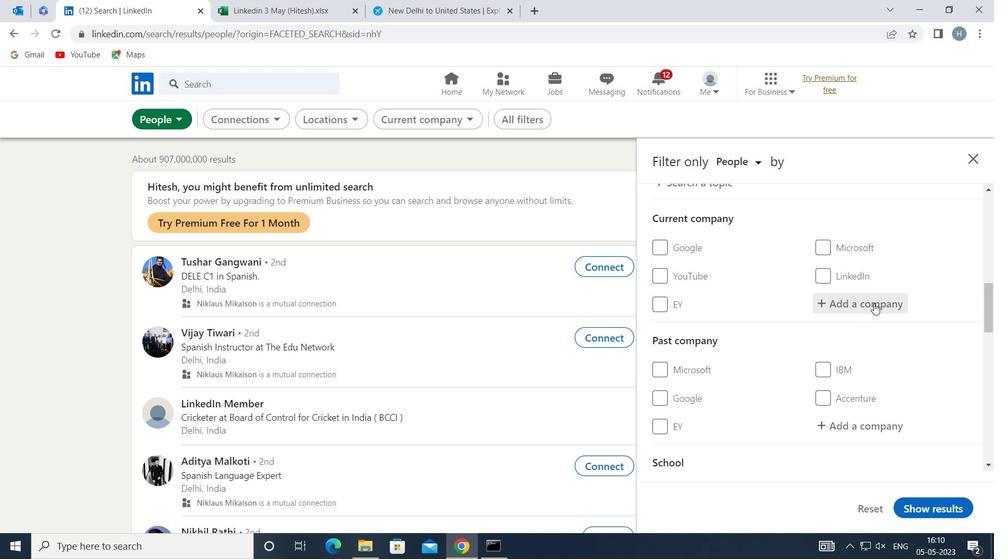 
Action: Key pressed <Key.shift>EXXON<Key.shift>MOBIL
Screenshot: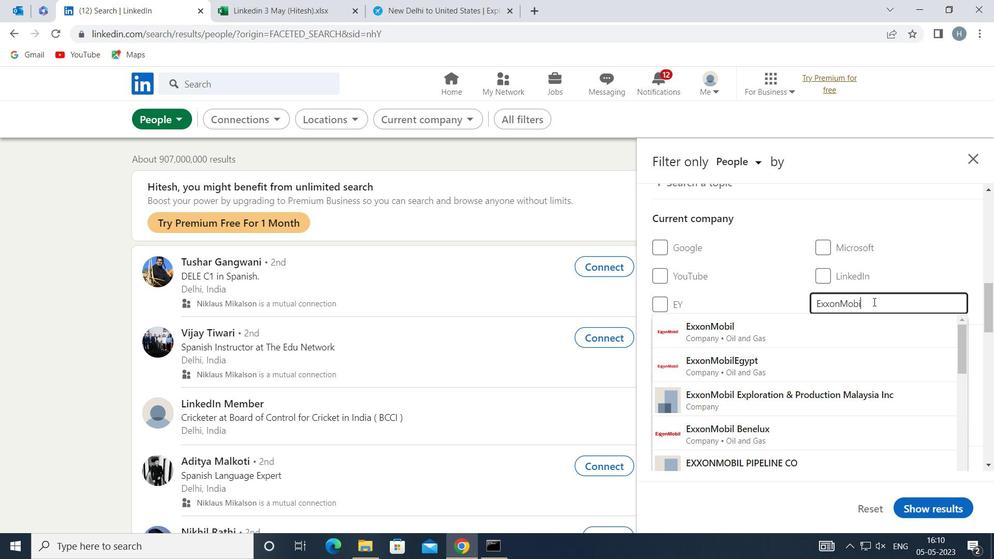 
Action: Mouse moved to (796, 324)
Screenshot: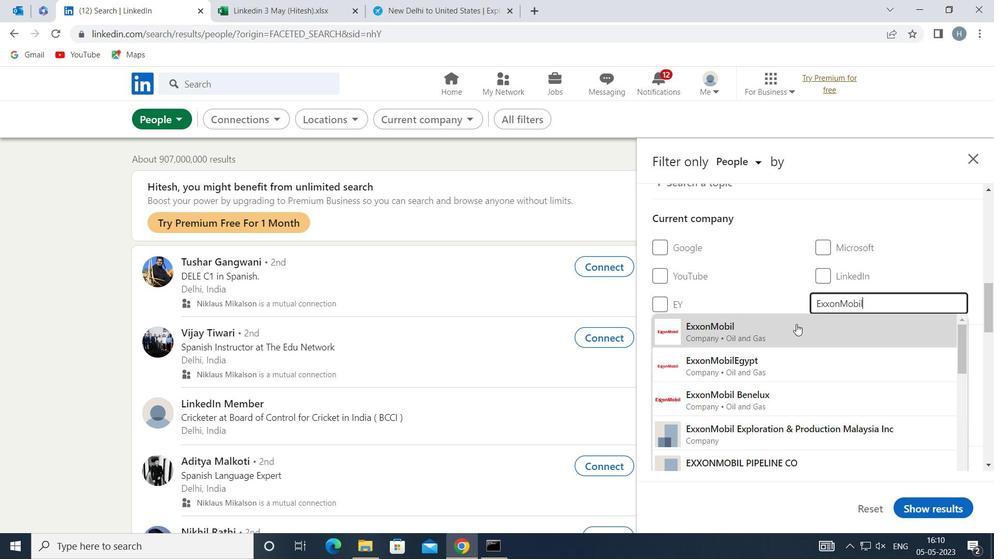 
Action: Mouse pressed left at (796, 324)
Screenshot: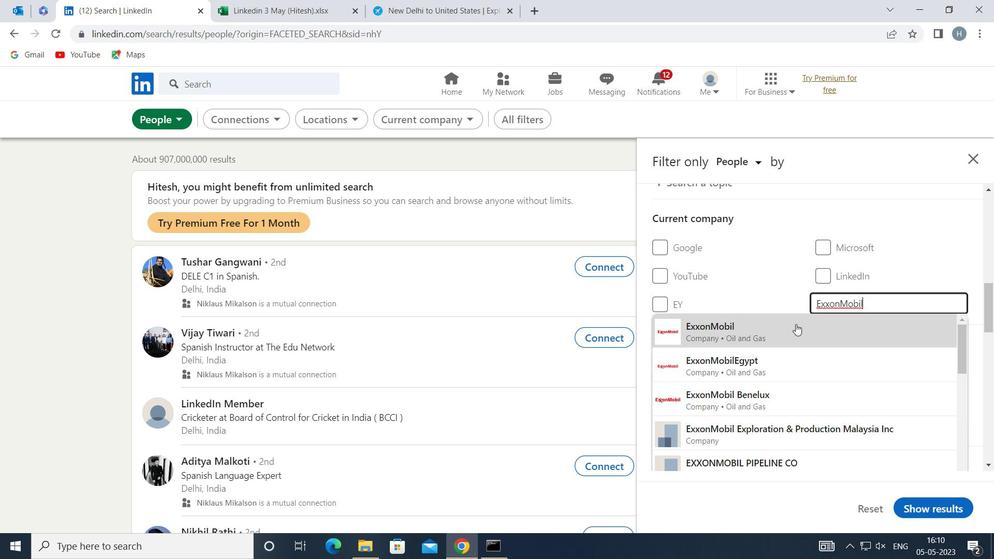 
Action: Mouse moved to (789, 314)
Screenshot: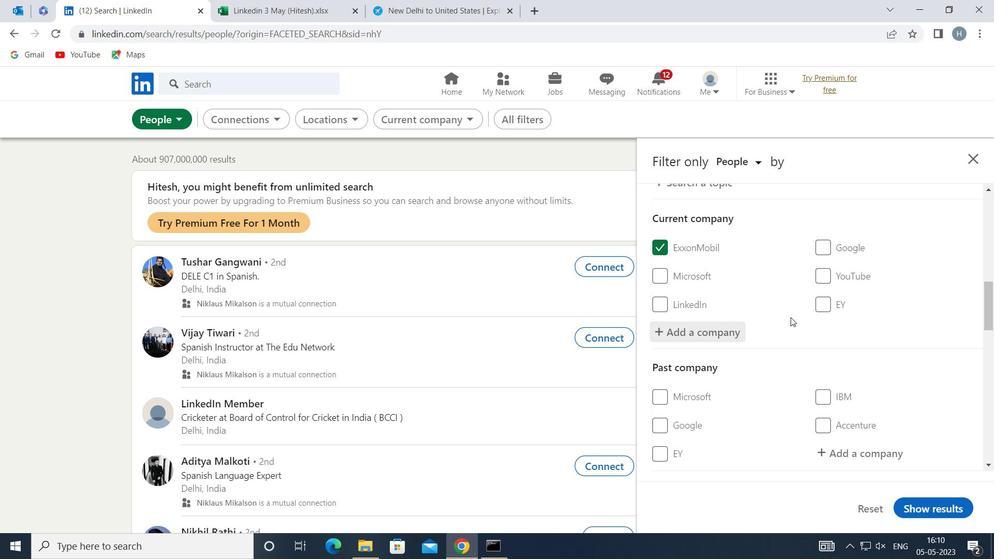 
Action: Mouse scrolled (789, 313) with delta (0, 0)
Screenshot: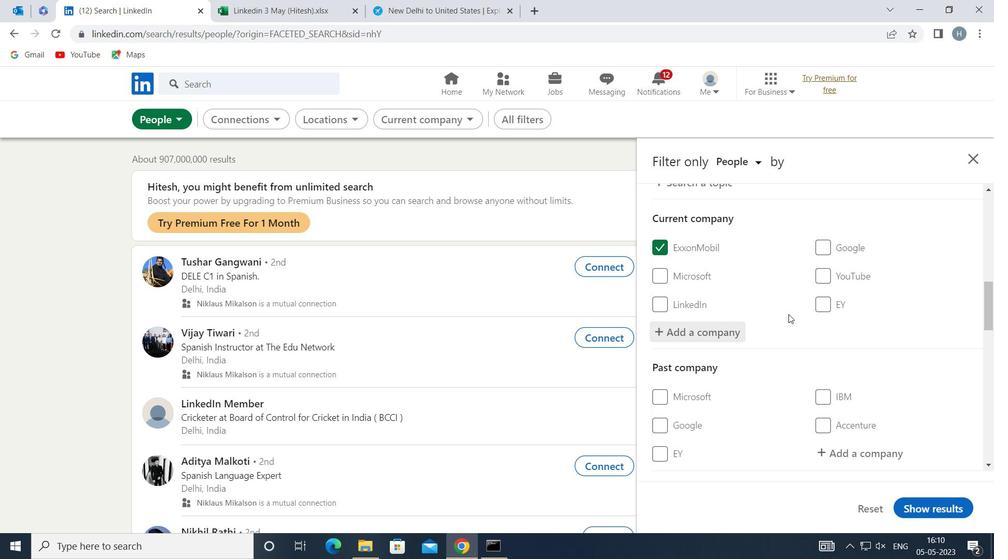 
Action: Mouse scrolled (789, 313) with delta (0, 0)
Screenshot: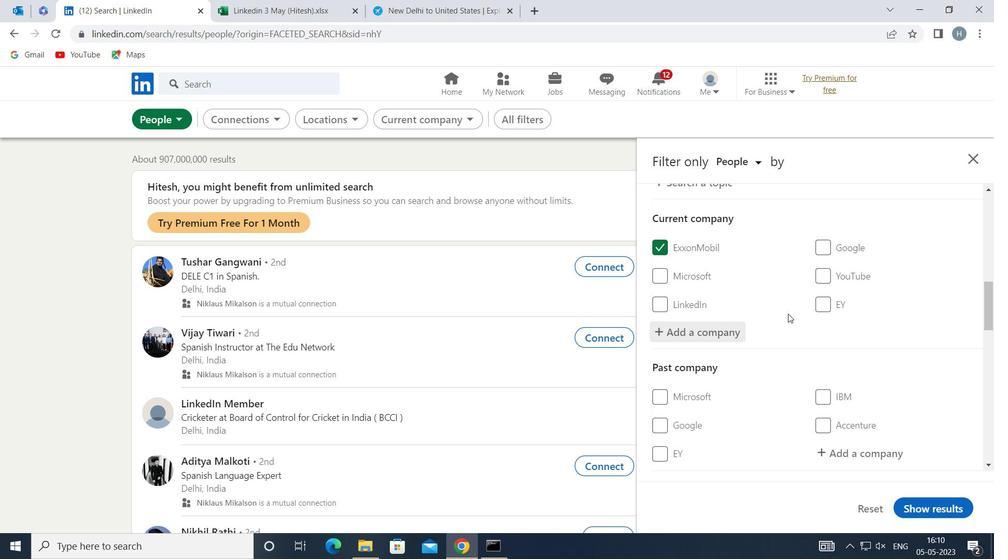 
Action: Mouse moved to (789, 313)
Screenshot: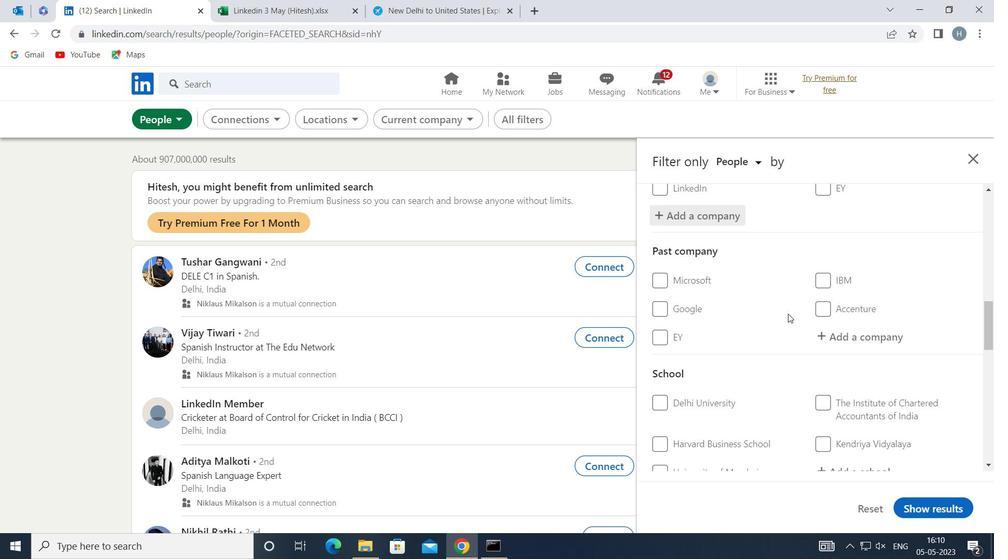 
Action: Mouse scrolled (789, 312) with delta (0, 0)
Screenshot: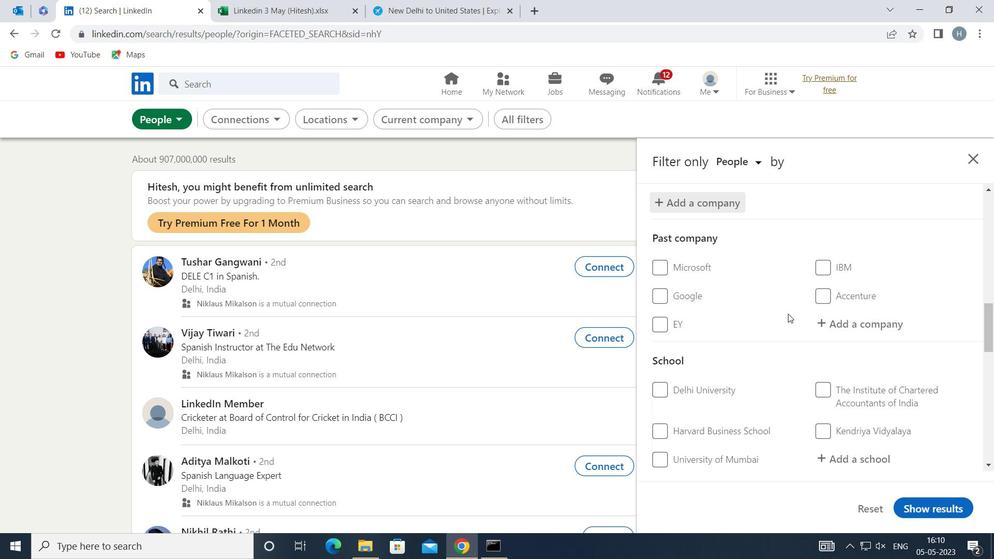 
Action: Mouse scrolled (789, 312) with delta (0, 0)
Screenshot: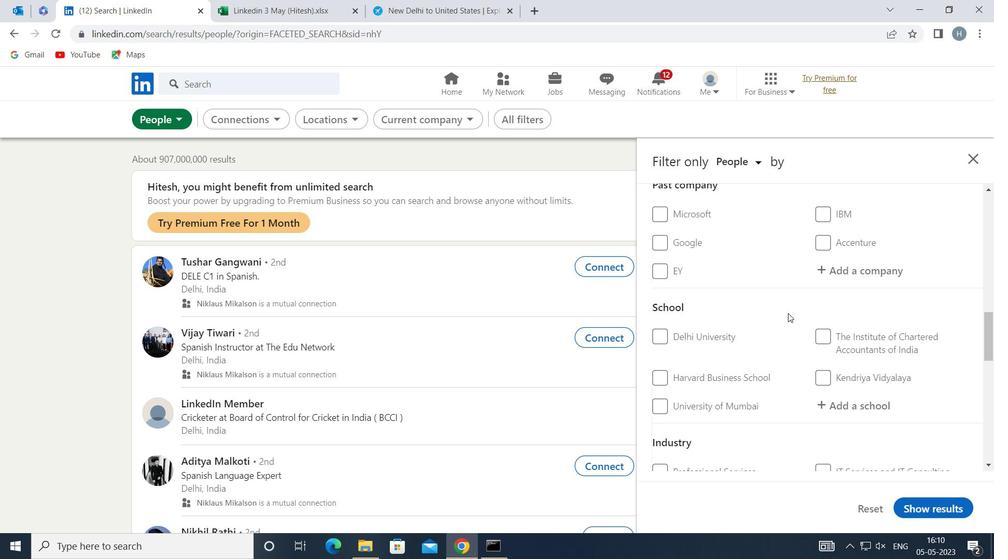 
Action: Mouse moved to (852, 331)
Screenshot: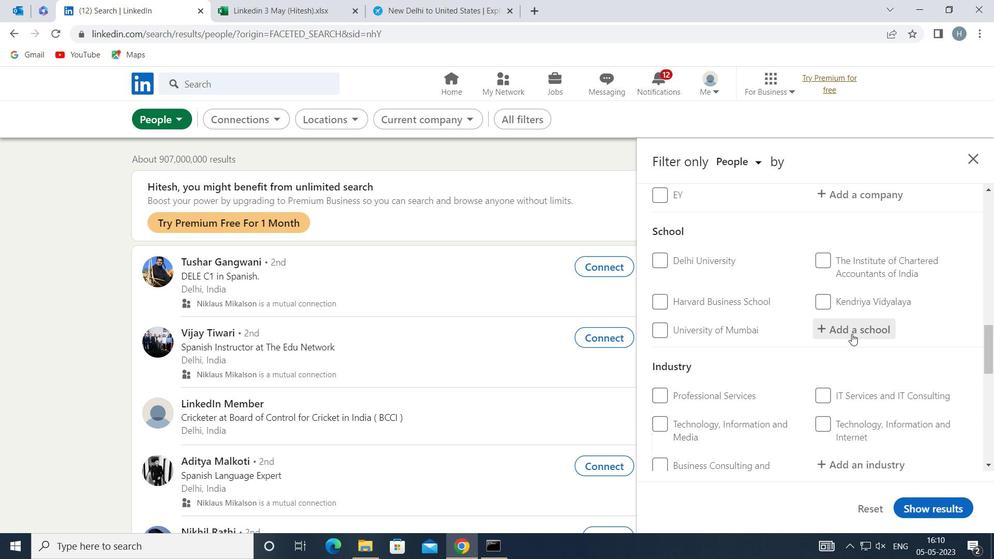 
Action: Mouse pressed left at (852, 331)
Screenshot: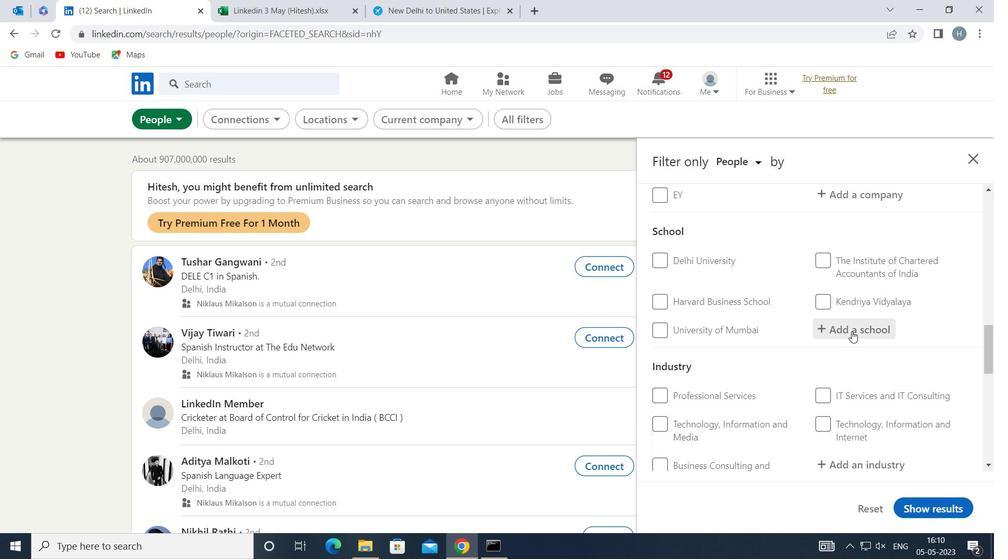 
Action: Mouse moved to (851, 330)
Screenshot: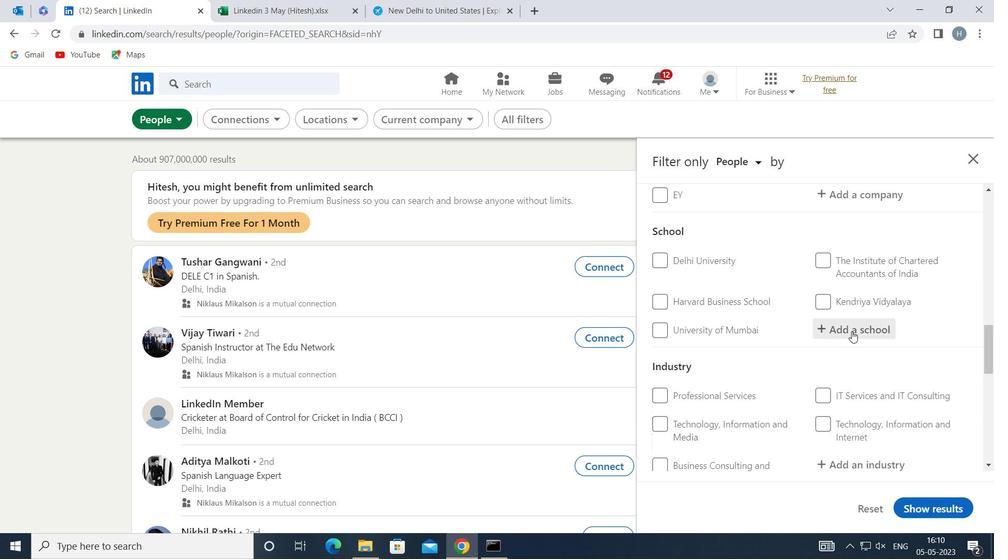 
Action: Key pressed <Key.shift>QIS<Key.space>COLLEGE<Key.space>OF<Key.space>
Screenshot: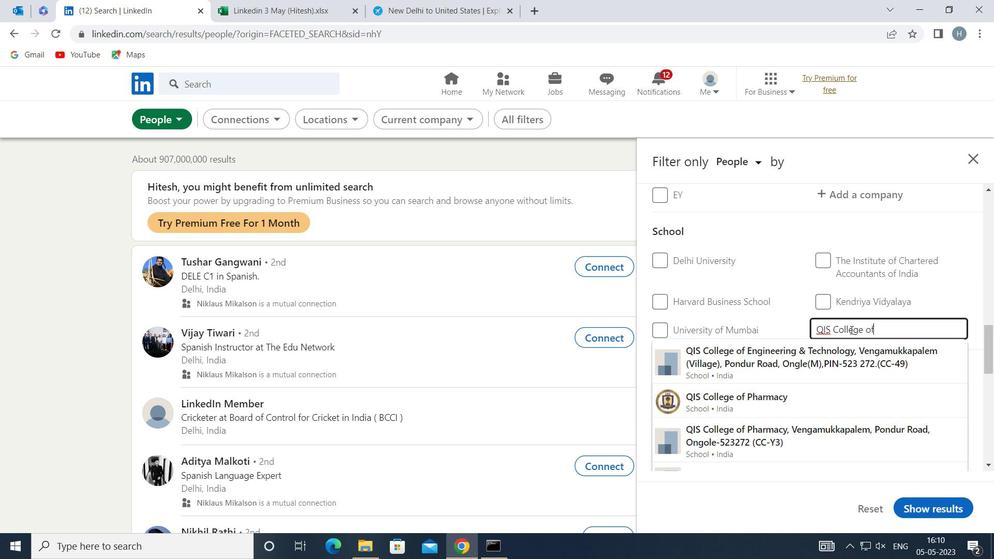 
Action: Mouse moved to (819, 358)
Screenshot: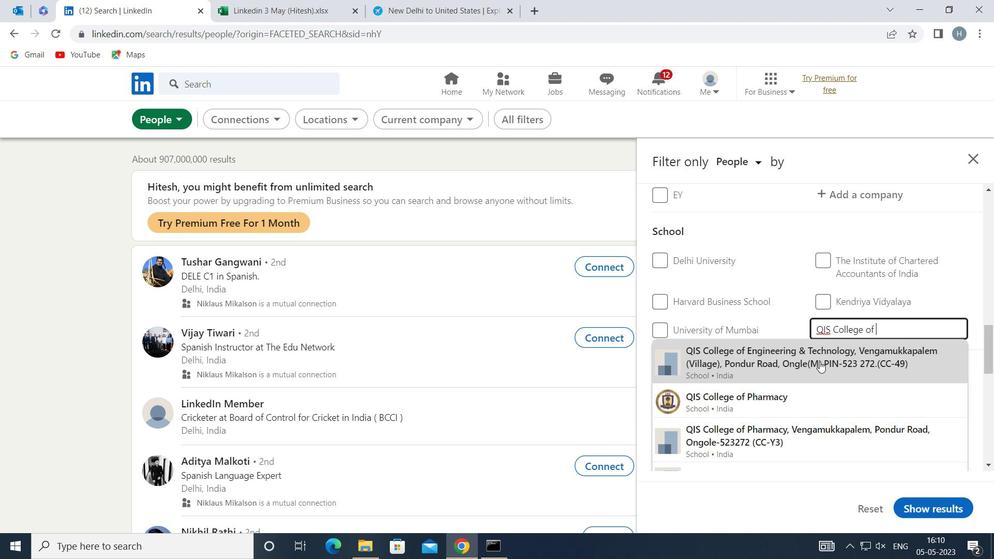 
Action: Mouse pressed left at (819, 358)
Screenshot: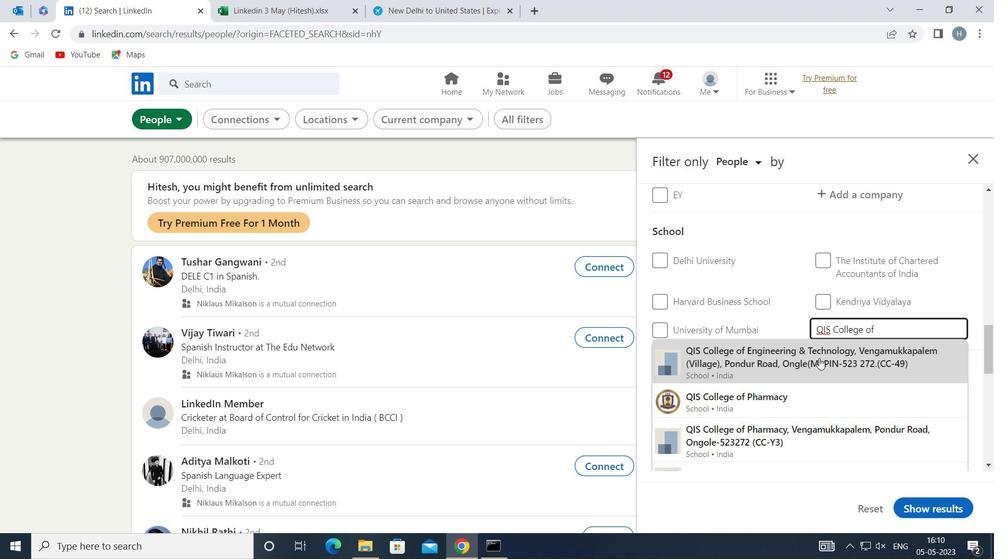 
Action: Mouse moved to (785, 317)
Screenshot: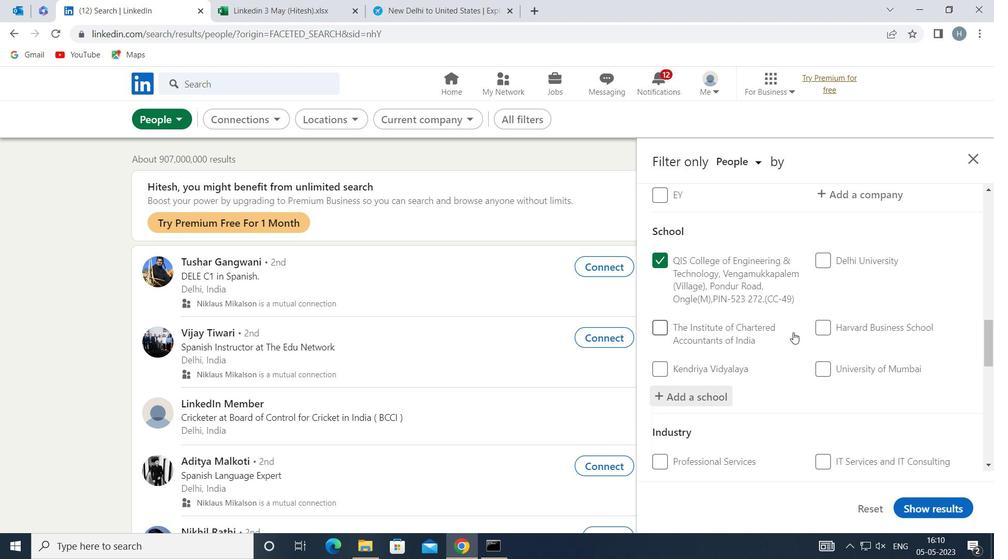 
Action: Mouse scrolled (785, 316) with delta (0, 0)
Screenshot: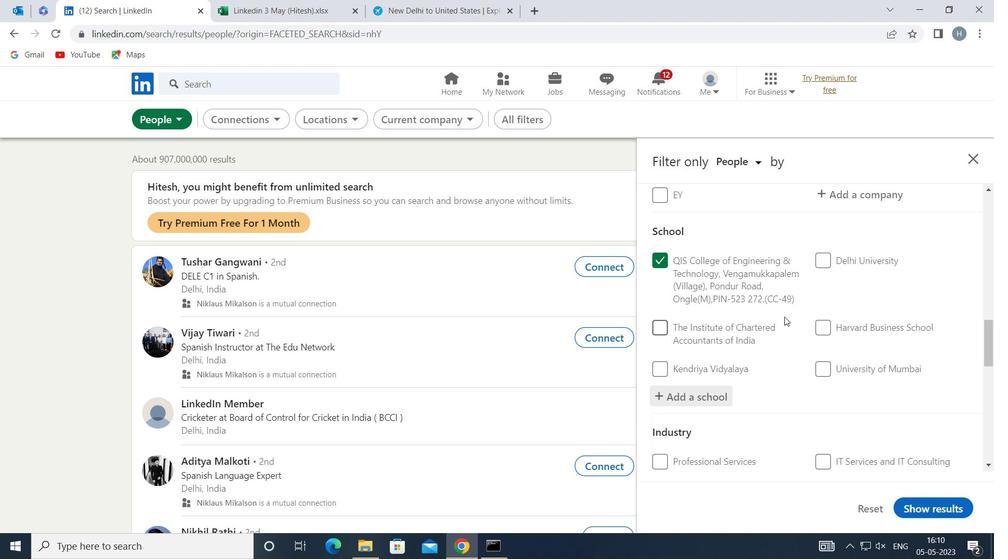 
Action: Mouse scrolled (785, 316) with delta (0, 0)
Screenshot: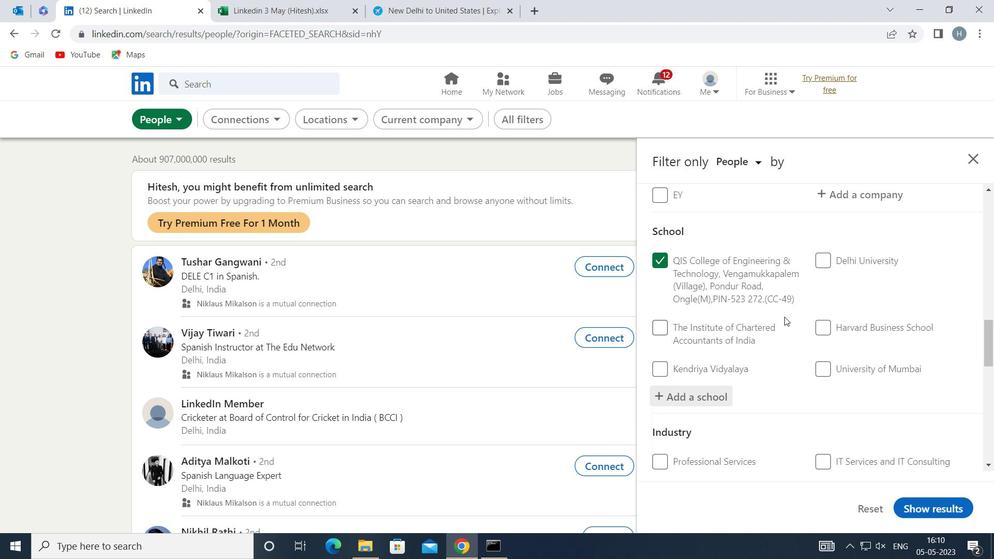 
Action: Mouse scrolled (785, 316) with delta (0, 0)
Screenshot: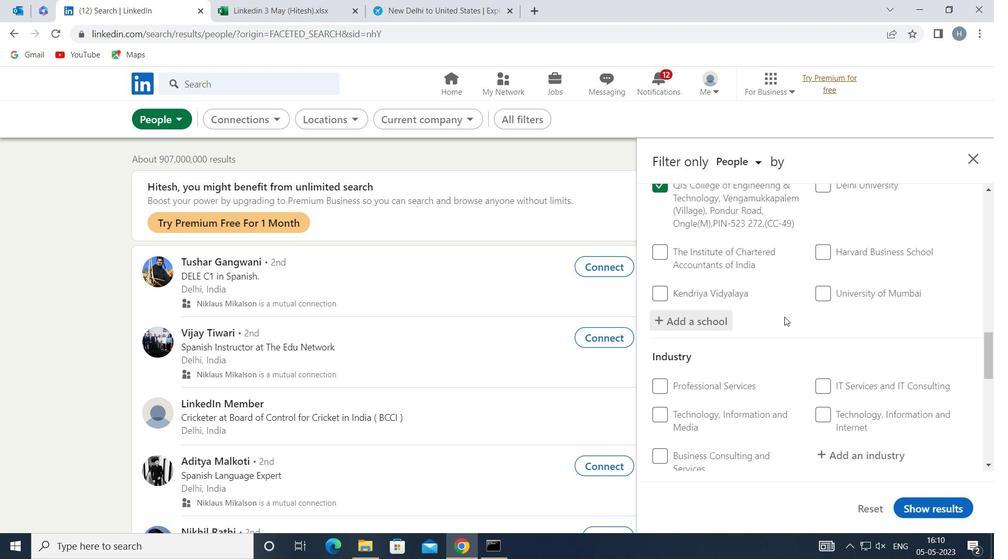 
Action: Mouse moved to (837, 333)
Screenshot: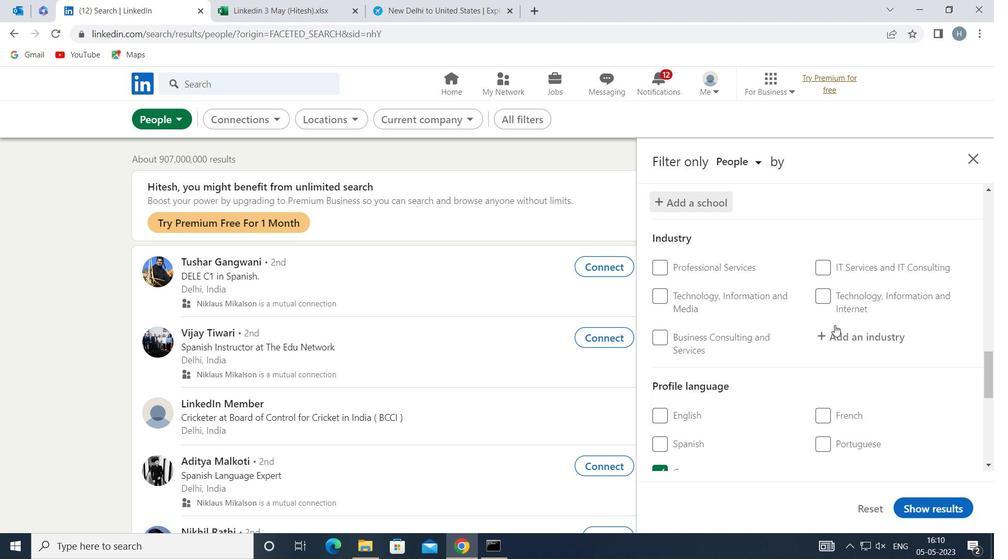 
Action: Mouse pressed left at (837, 333)
Screenshot: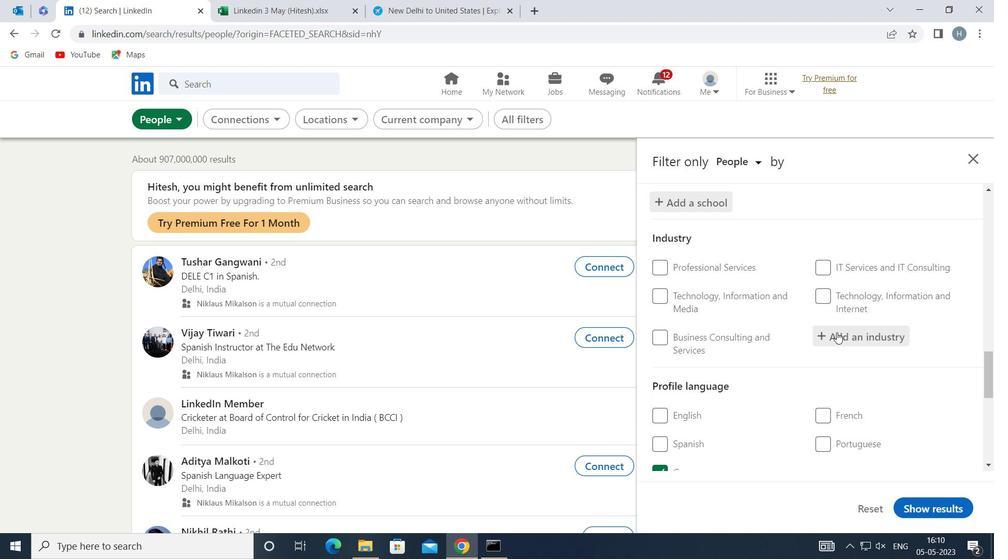 
Action: Mouse moved to (837, 332)
Screenshot: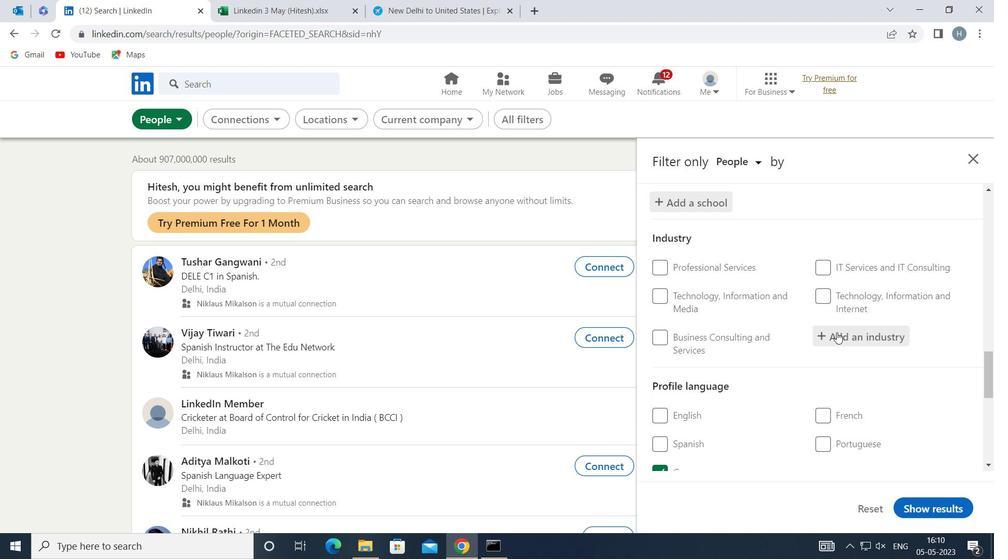 
Action: Key pressed <Key.shift>VETERI
Screenshot: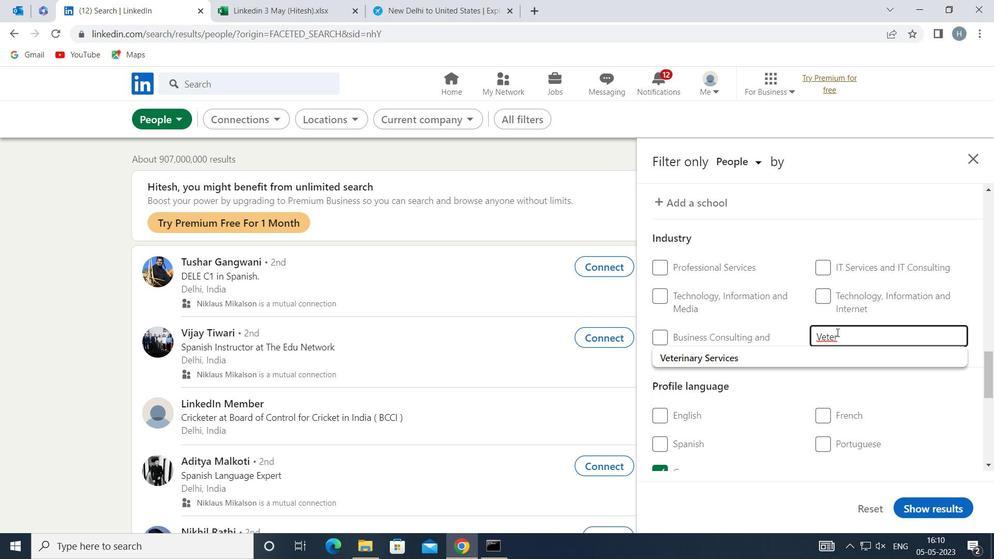 
Action: Mouse moved to (806, 355)
Screenshot: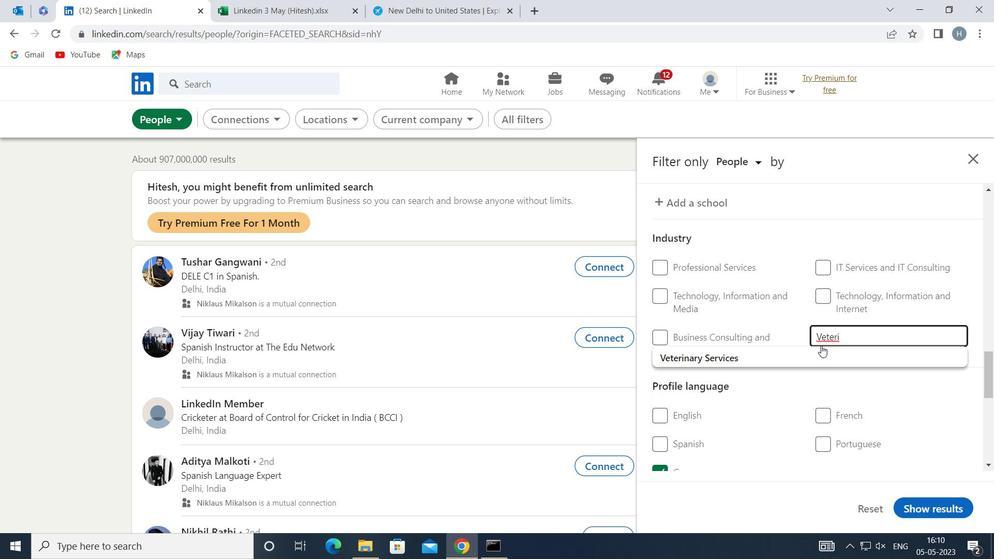
Action: Mouse pressed left at (806, 355)
Screenshot: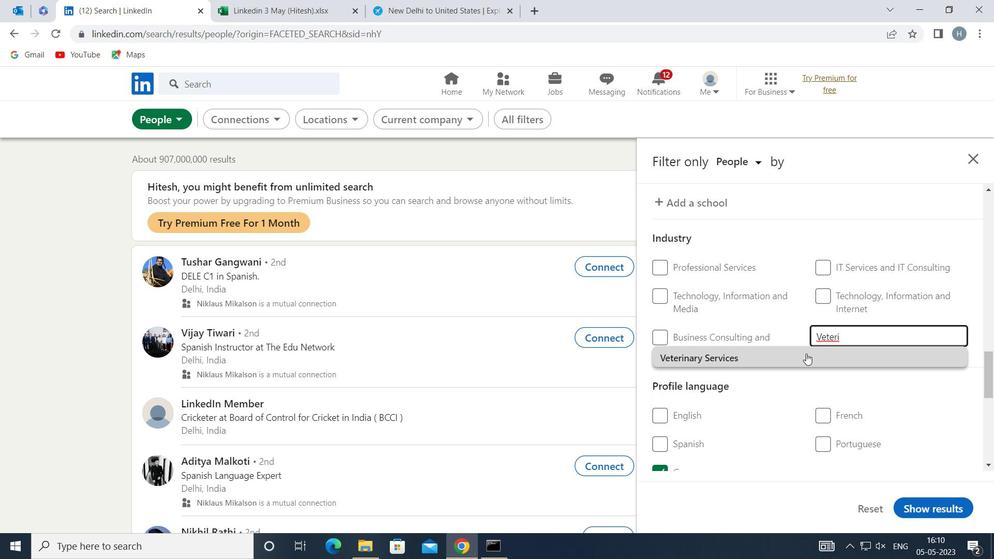 
Action: Mouse moved to (757, 358)
Screenshot: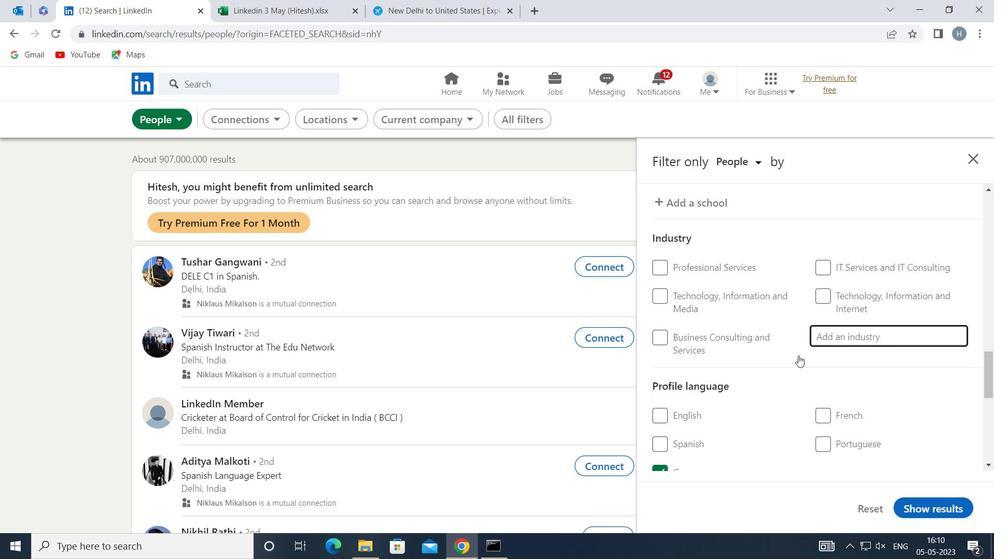 
Action: Mouse scrolled (757, 357) with delta (0, 0)
Screenshot: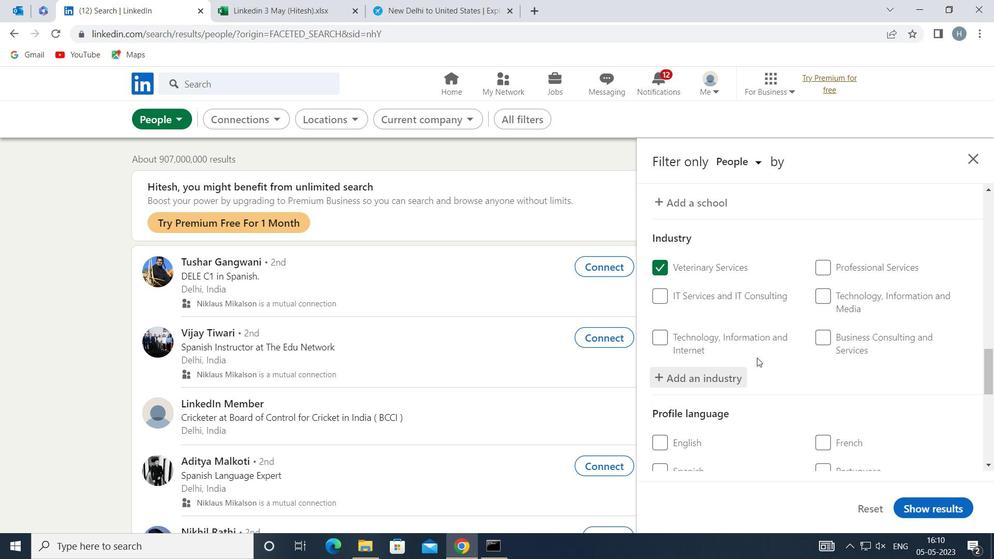 
Action: Mouse moved to (779, 345)
Screenshot: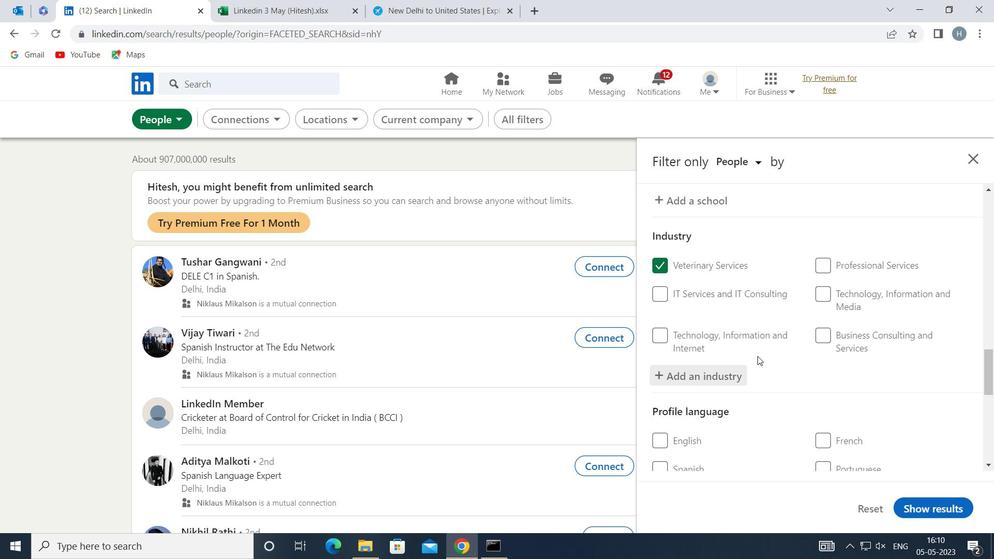 
Action: Mouse scrolled (779, 345) with delta (0, 0)
Screenshot: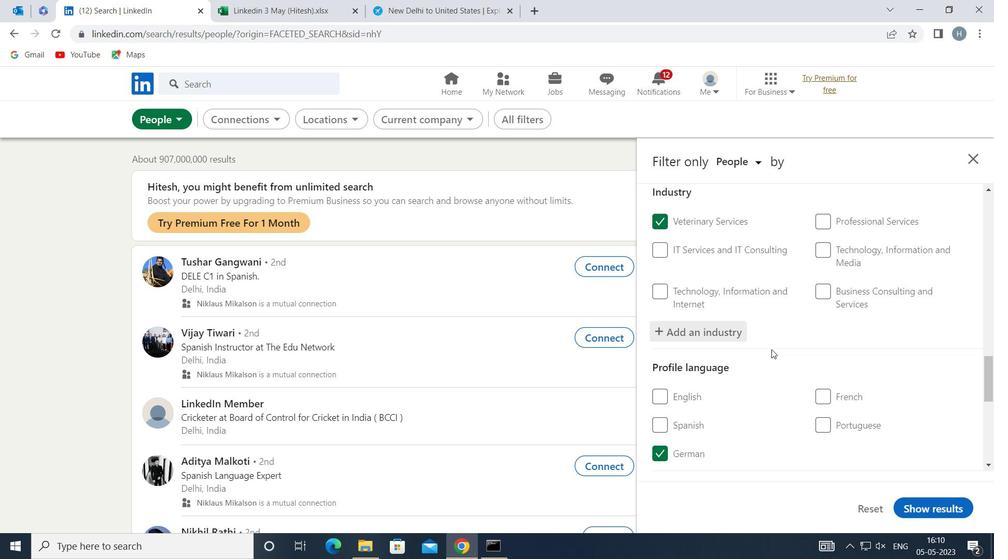 
Action: Mouse scrolled (779, 345) with delta (0, 0)
Screenshot: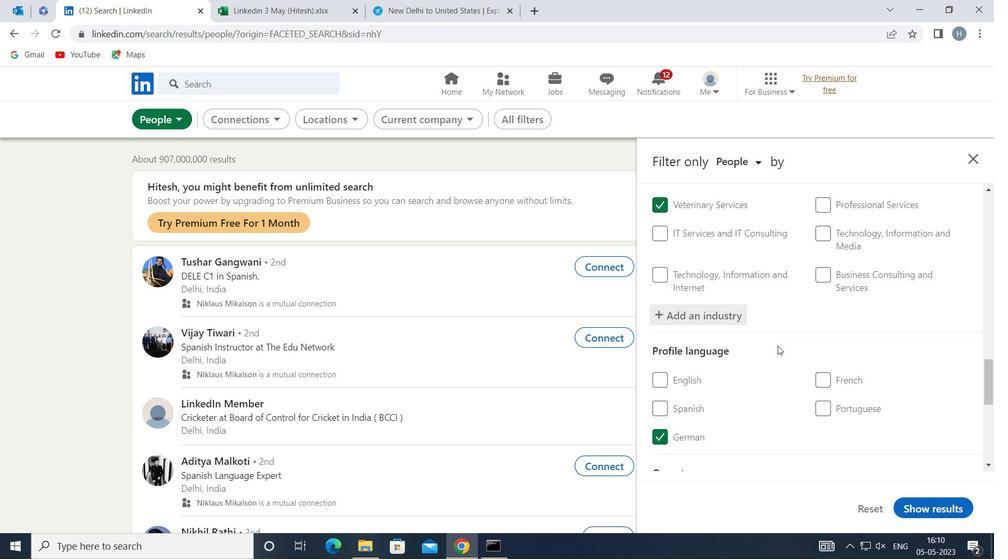 
Action: Mouse moved to (780, 345)
Screenshot: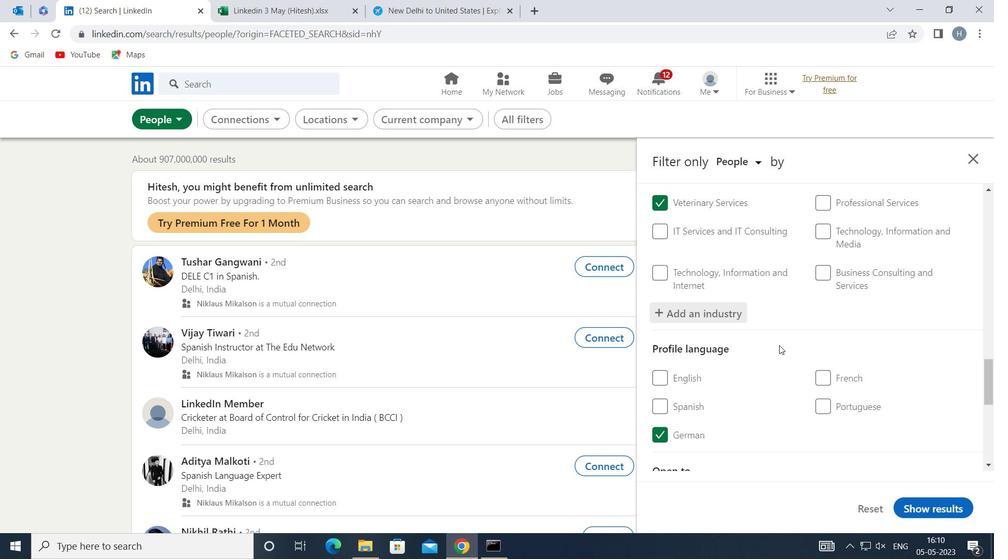 
Action: Mouse scrolled (780, 344) with delta (0, 0)
Screenshot: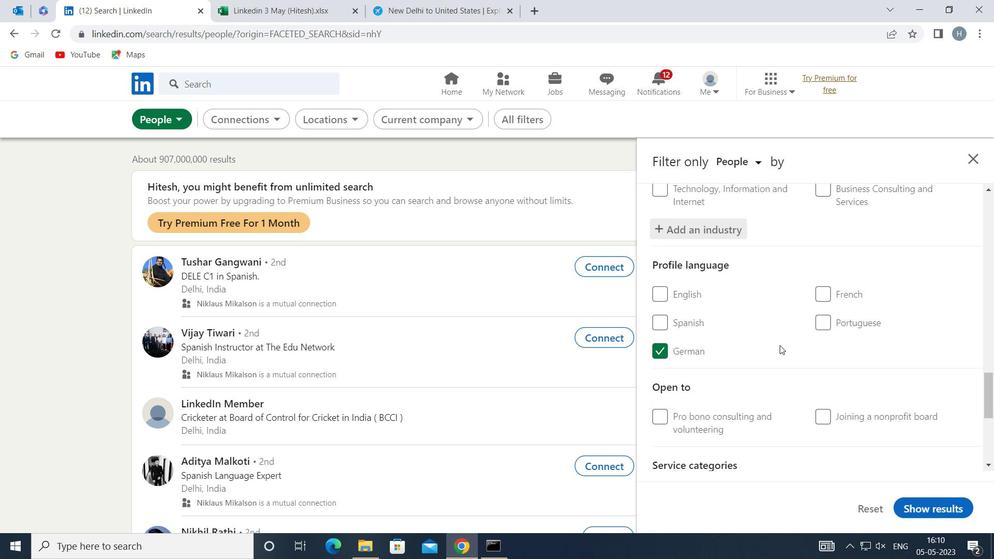 
Action: Mouse moved to (781, 344)
Screenshot: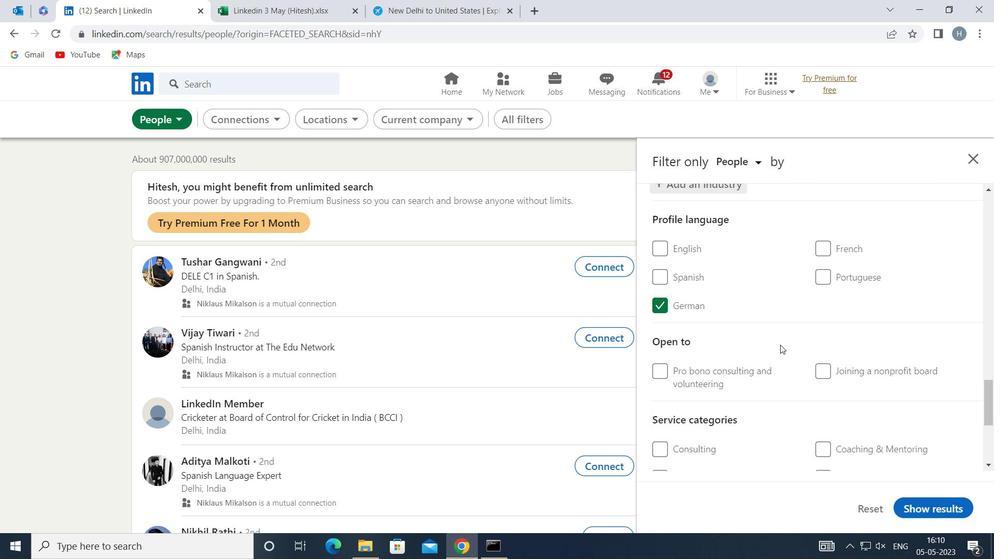 
Action: Mouse scrolled (781, 344) with delta (0, 0)
Screenshot: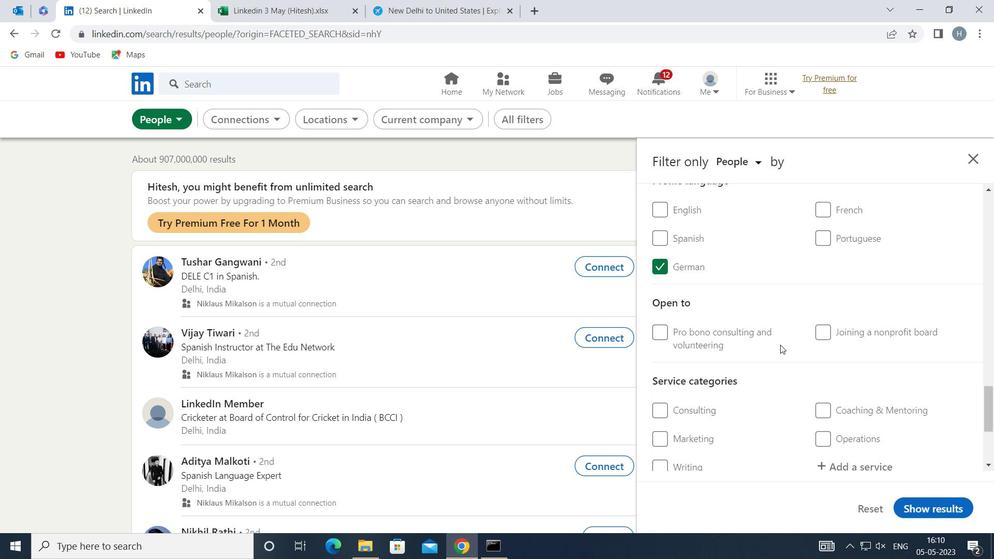 
Action: Mouse moved to (840, 369)
Screenshot: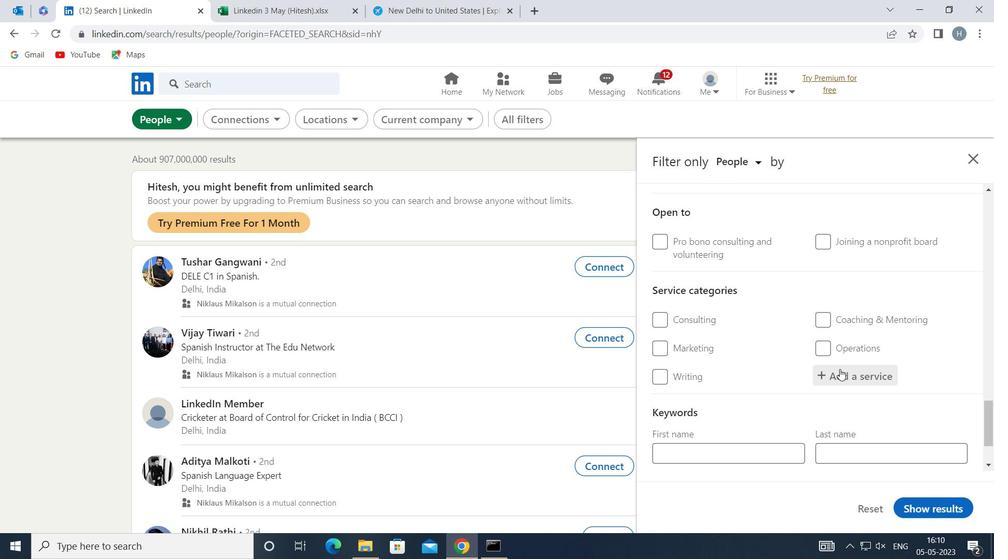 
Action: Mouse pressed left at (840, 369)
Screenshot: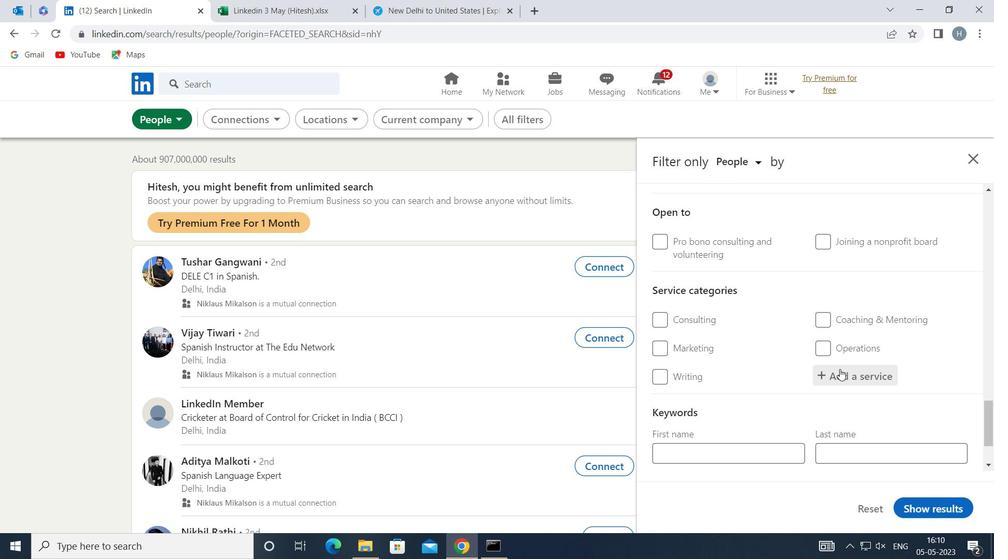 
Action: Key pressed <Key.shift>INTERIOR<Key.space><Key.shift>DE
Screenshot: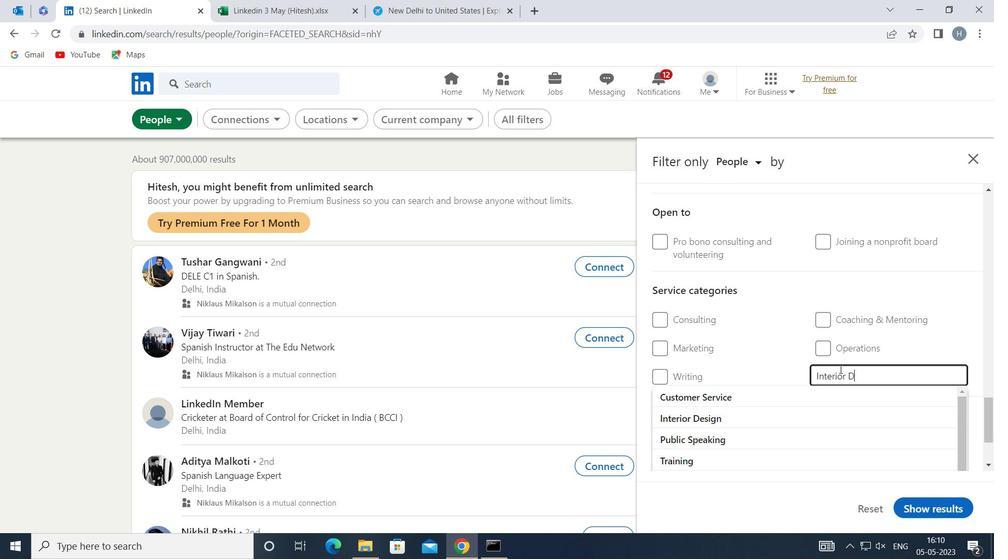 
Action: Mouse moved to (793, 394)
Screenshot: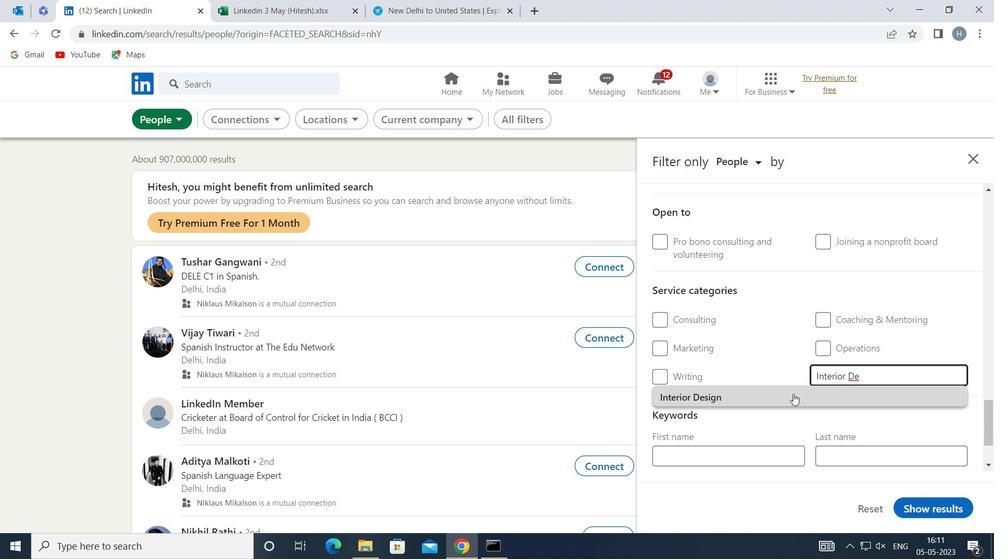
Action: Mouse pressed left at (793, 394)
Screenshot: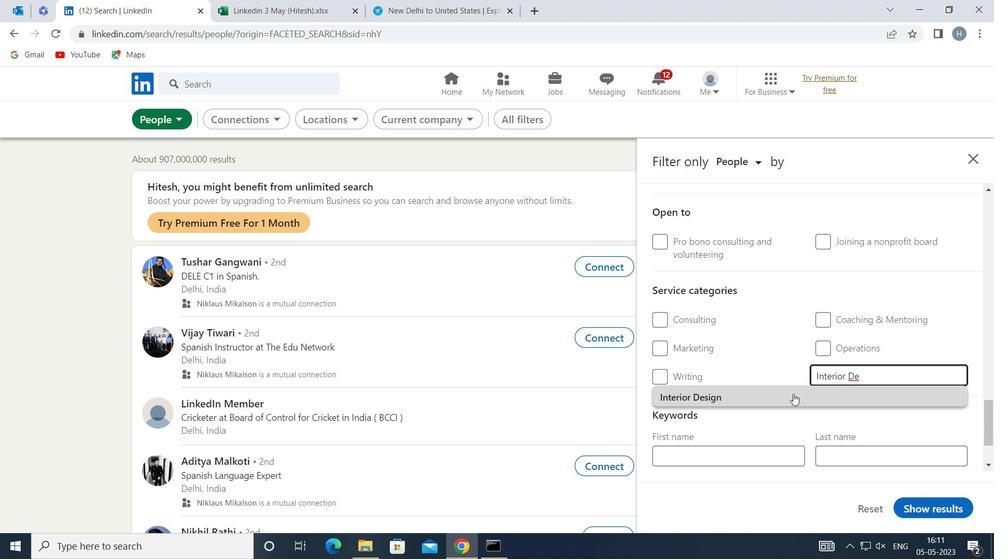 
Action: Mouse moved to (795, 381)
Screenshot: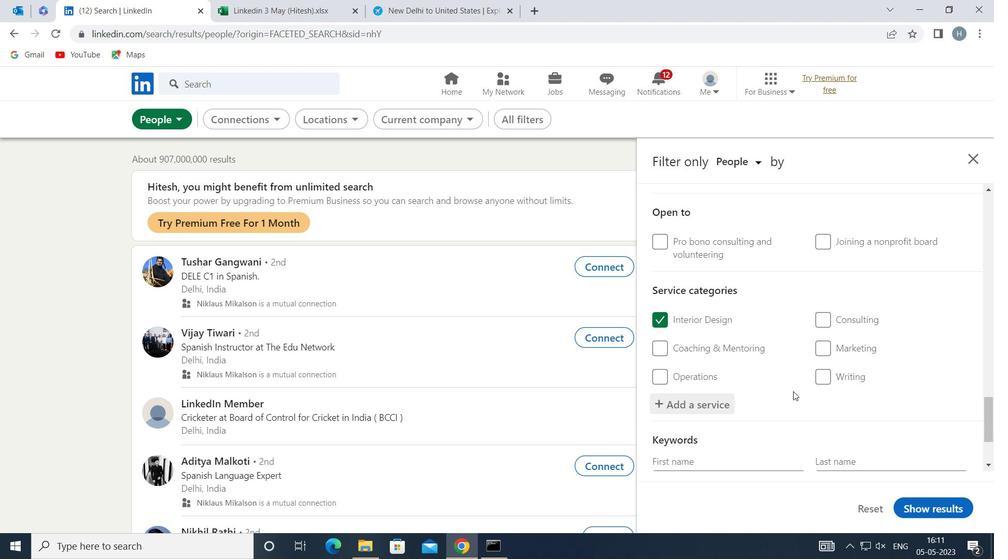 
Action: Mouse scrolled (795, 381) with delta (0, 0)
Screenshot: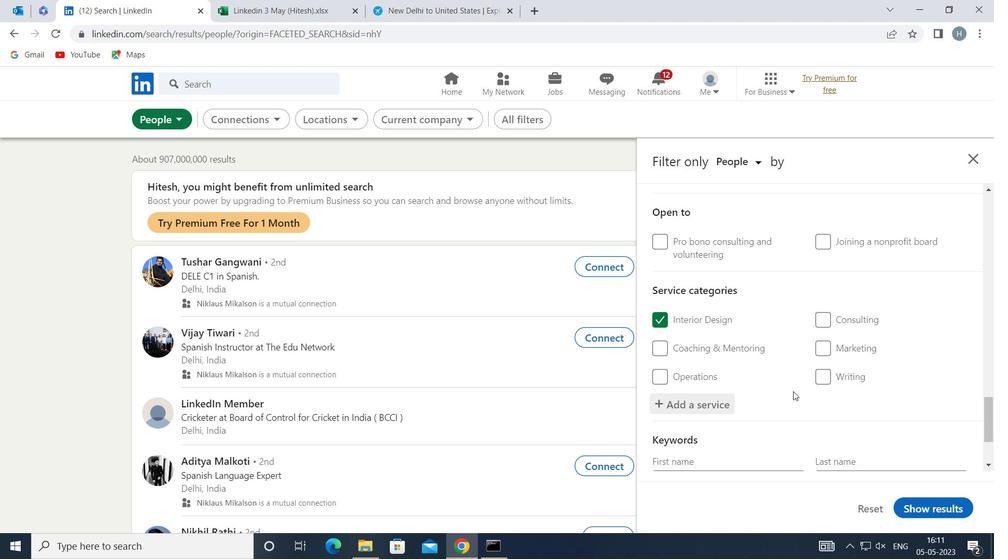 
Action: Mouse scrolled (795, 381) with delta (0, 0)
Screenshot: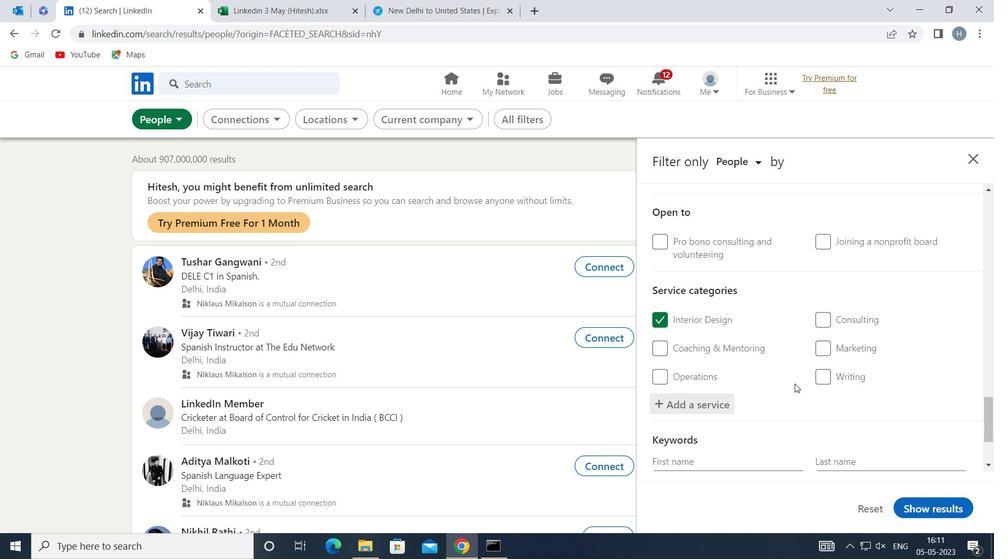 
Action: Mouse scrolled (795, 381) with delta (0, 0)
Screenshot: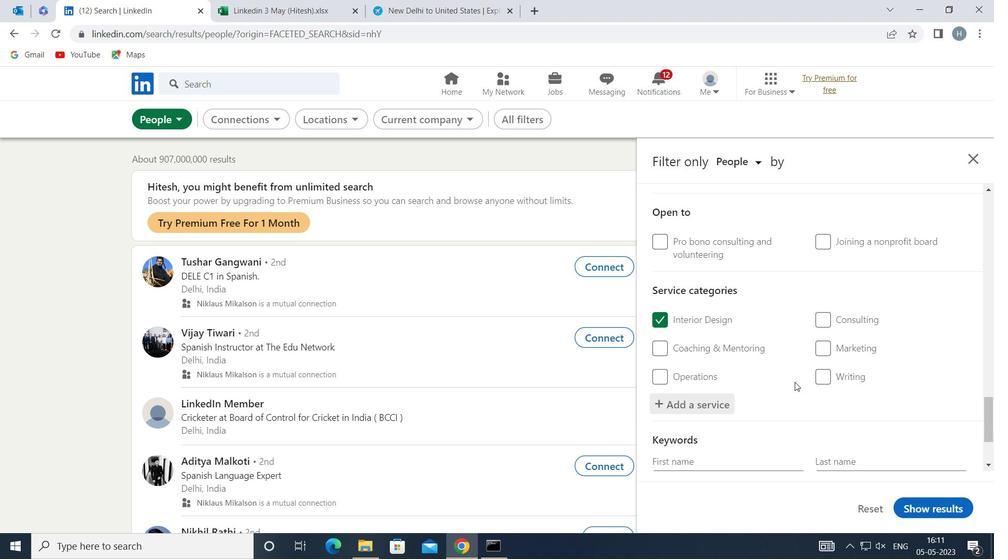 
Action: Mouse moved to (795, 381)
Screenshot: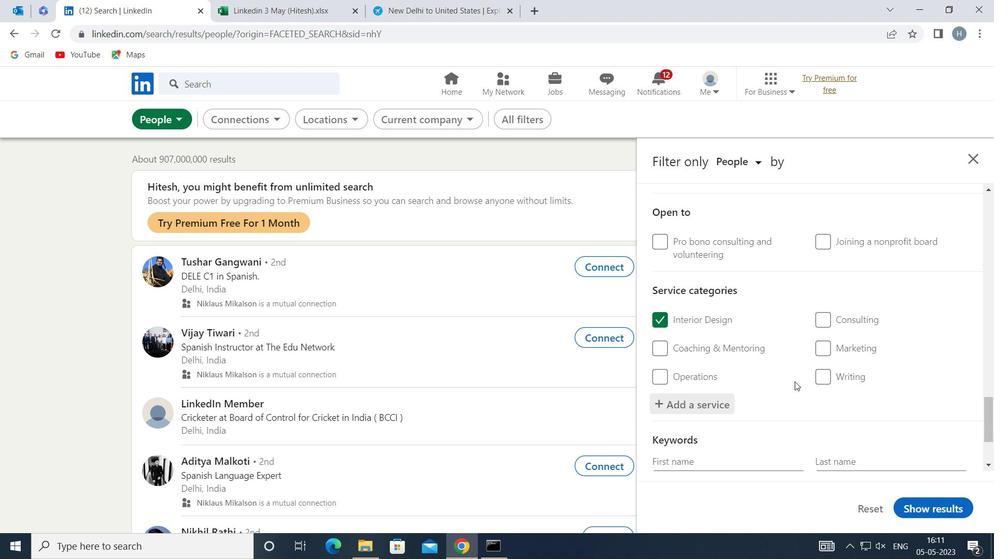 
Action: Mouse scrolled (795, 380) with delta (0, 0)
Screenshot: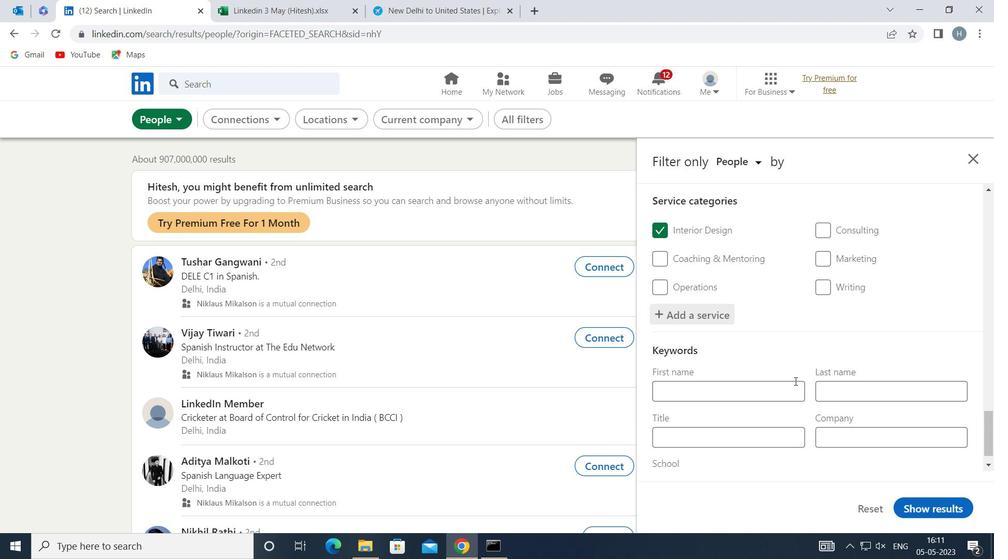 
Action: Mouse scrolled (795, 380) with delta (0, 0)
Screenshot: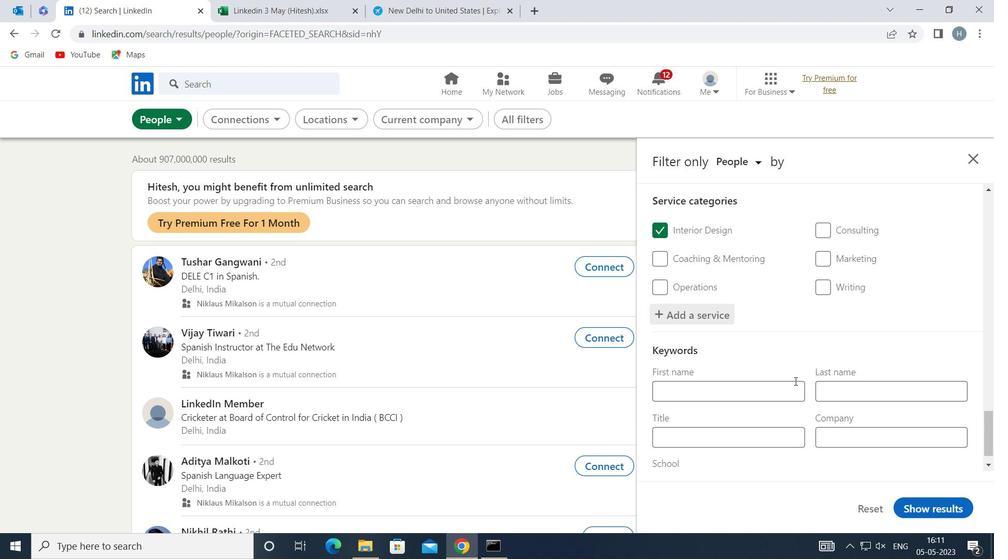
Action: Mouse moved to (762, 410)
Screenshot: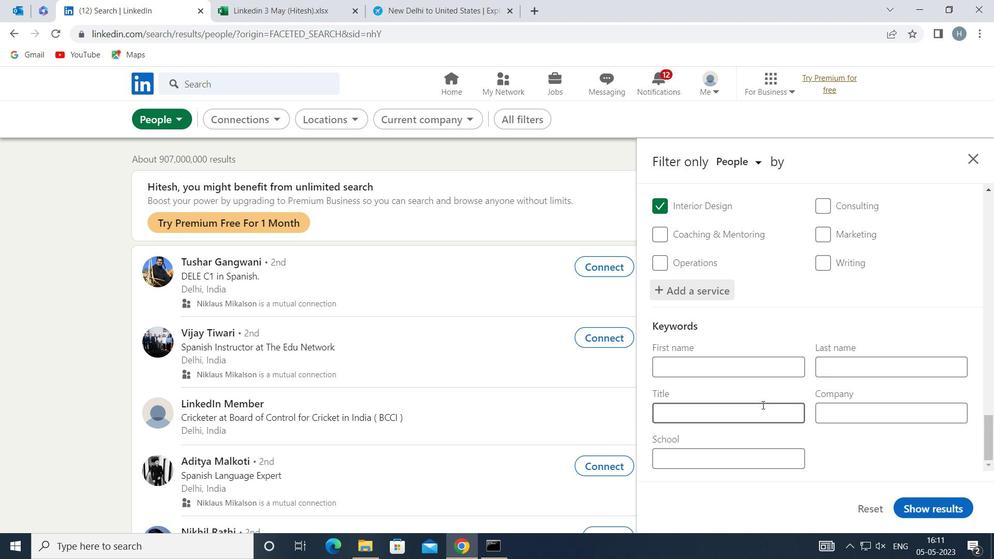 
Action: Mouse pressed left at (762, 410)
Screenshot: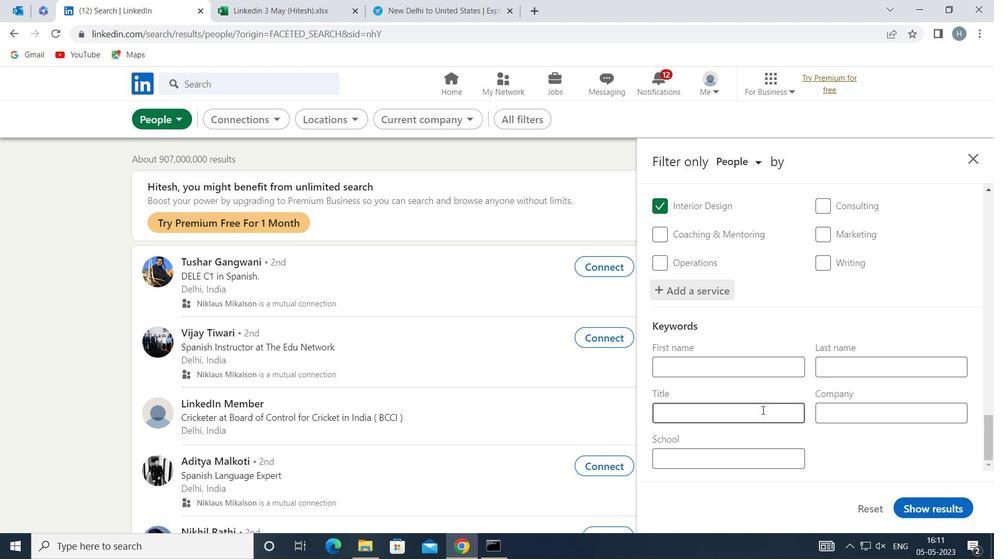 
Action: Mouse moved to (762, 410)
Screenshot: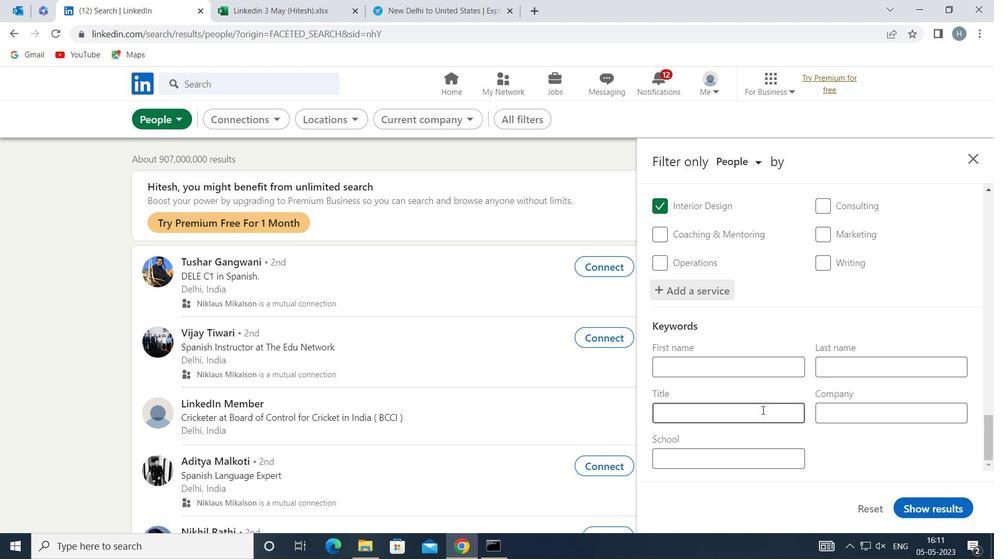 
Action: Key pressed <Key.shift>TRUCK<Key.space><Key.shift>DRIVER
Screenshot: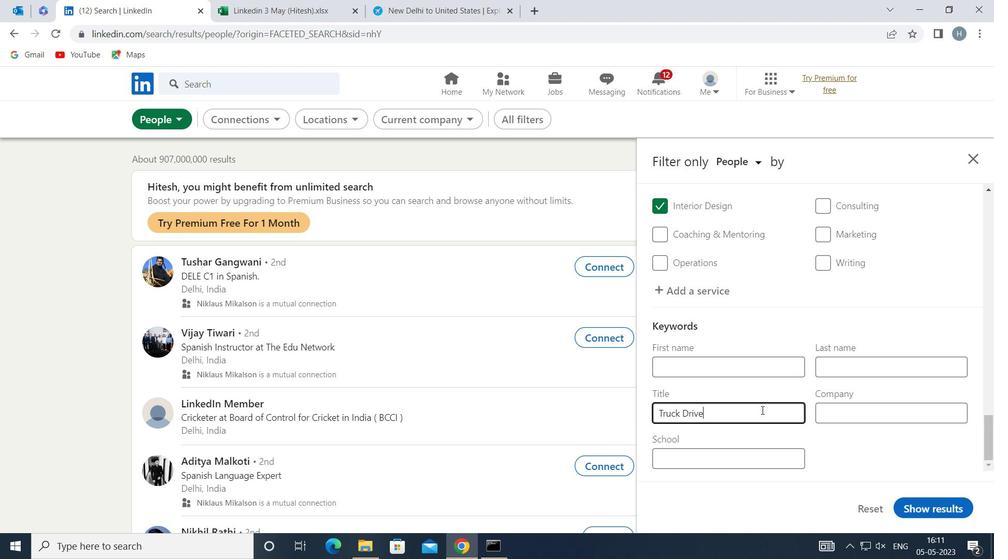 
Action: Mouse moved to (955, 506)
Screenshot: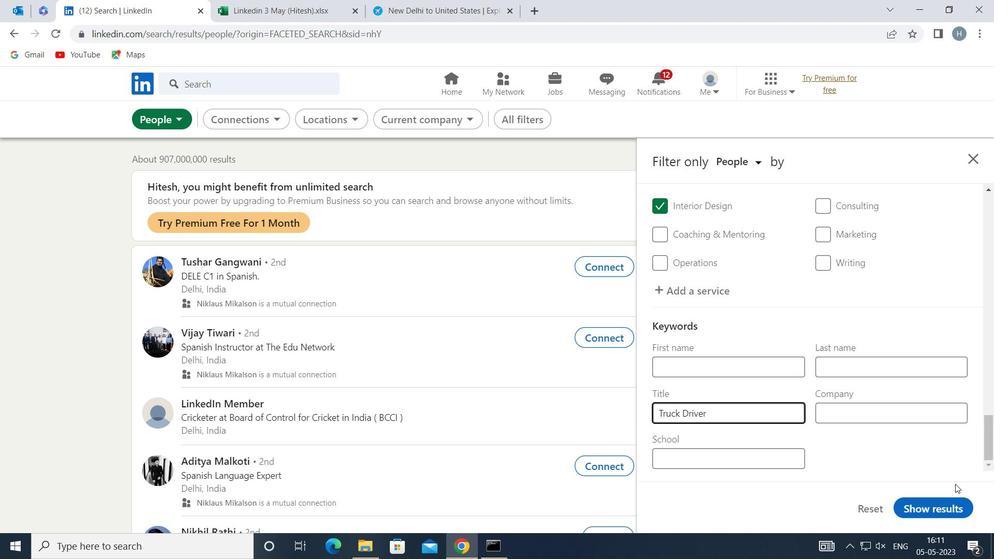 
Action: Mouse pressed left at (955, 506)
Screenshot: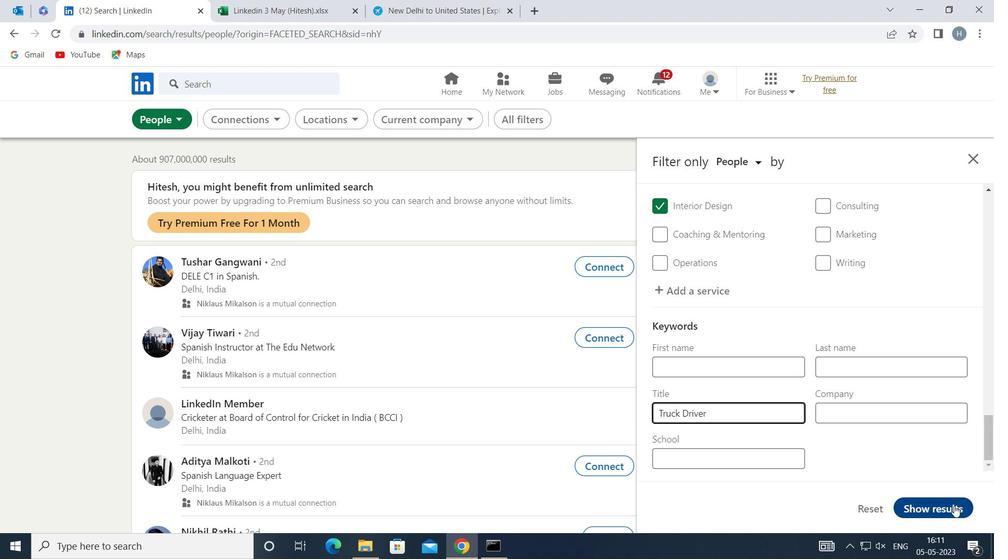 
Action: Mouse moved to (865, 450)
Screenshot: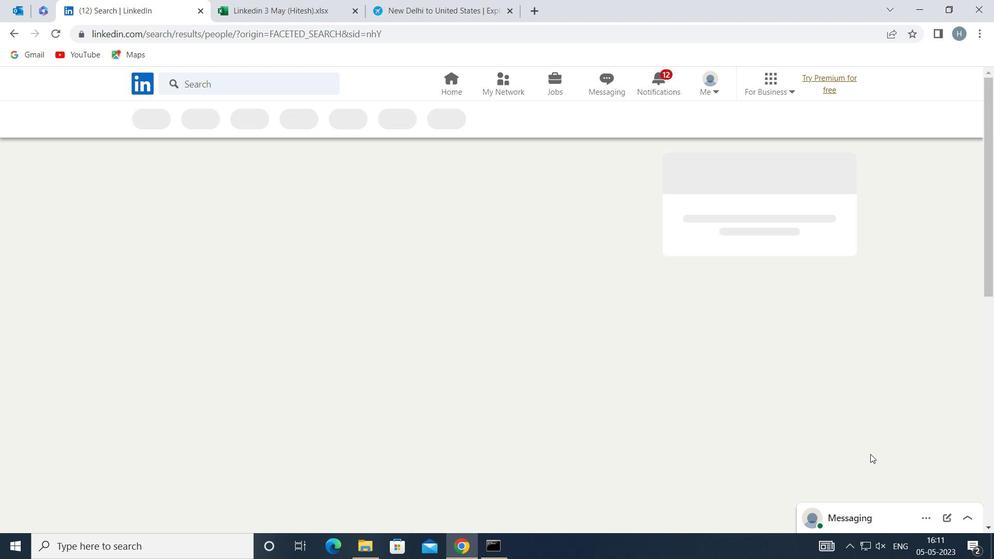 
